 Task: Find connections with filter location Guayaquil with filter topic #startupwith filter profile language Potuguese with filter current company Edureka with filter school DAV Institute of Engineering and Technology with filter industry Optometrists with filter service category Editing with filter keywords title Social Worker
Action: Mouse moved to (589, 83)
Screenshot: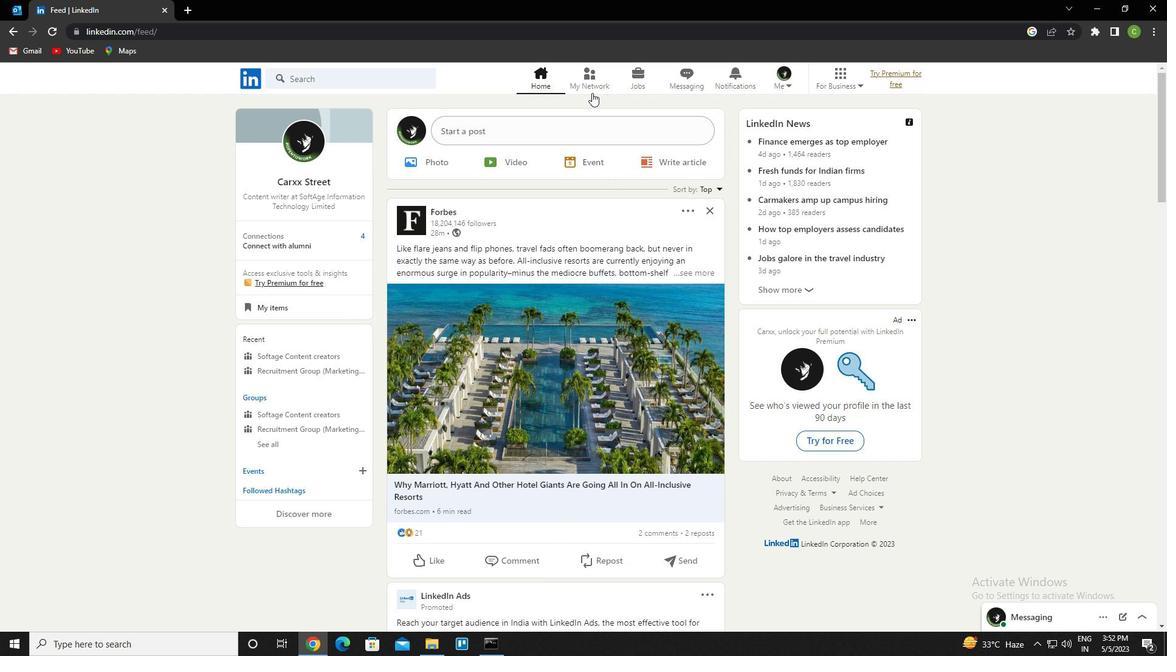 
Action: Mouse pressed left at (589, 83)
Screenshot: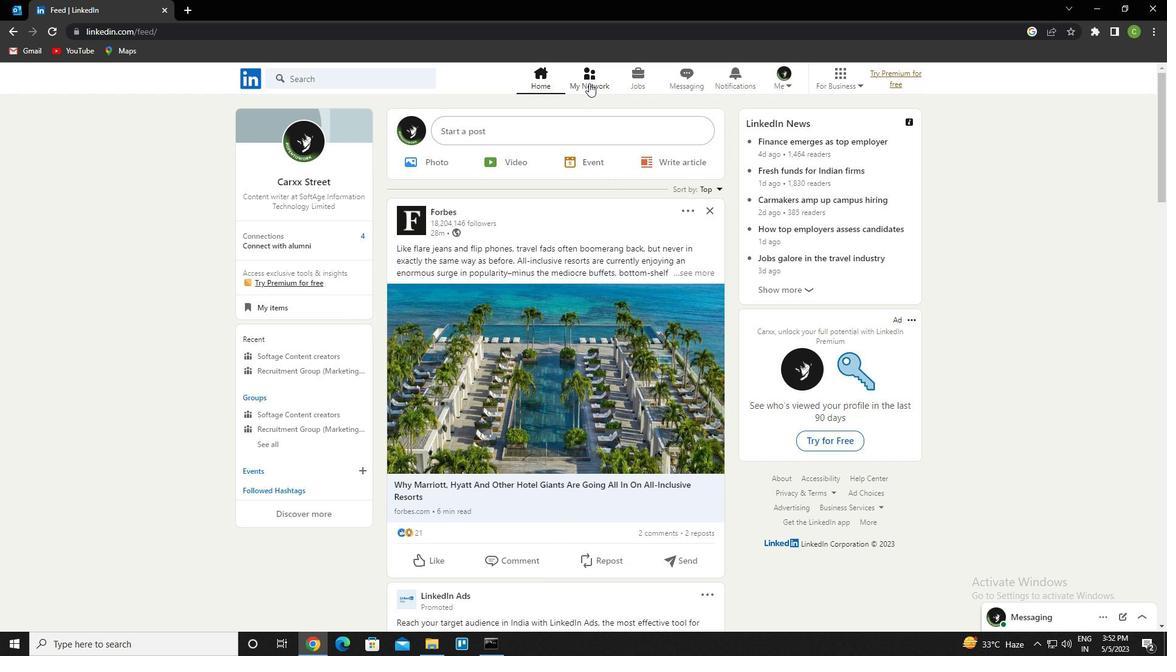 
Action: Mouse moved to (383, 147)
Screenshot: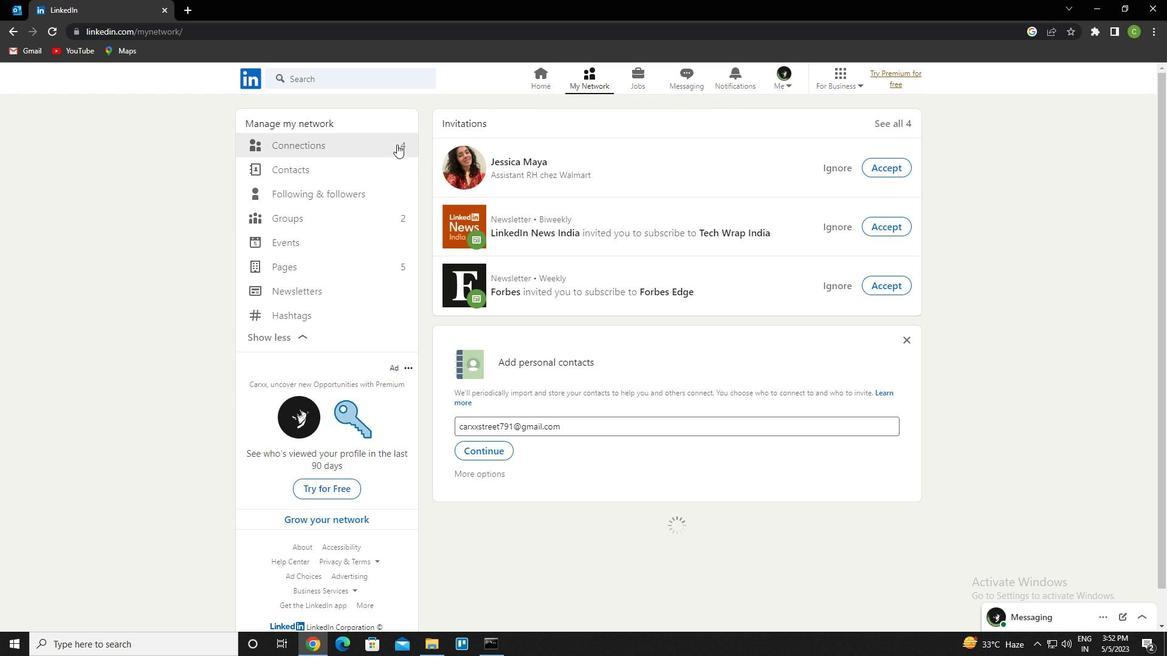 
Action: Mouse pressed left at (383, 147)
Screenshot: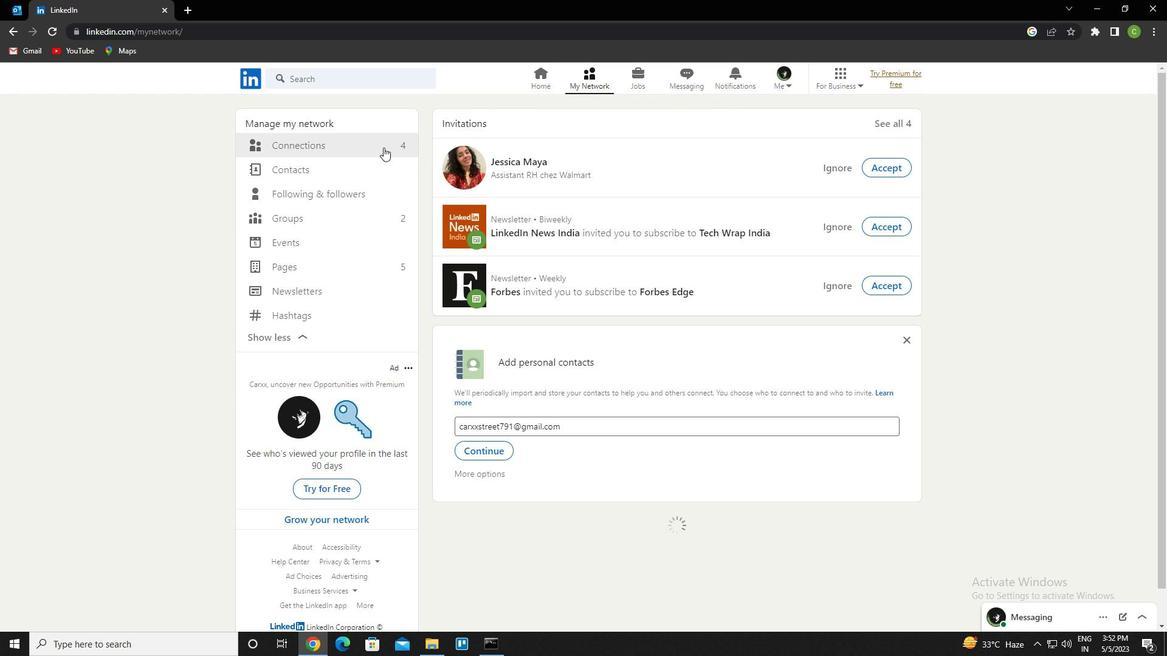 
Action: Mouse moved to (686, 148)
Screenshot: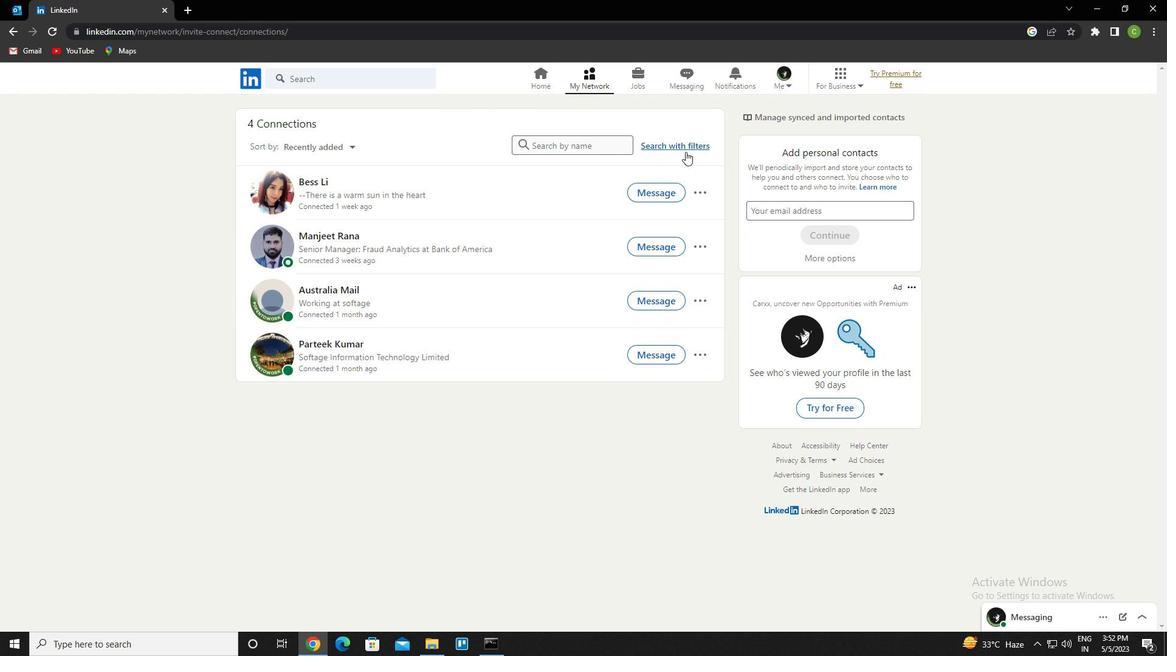 
Action: Mouse pressed left at (686, 148)
Screenshot: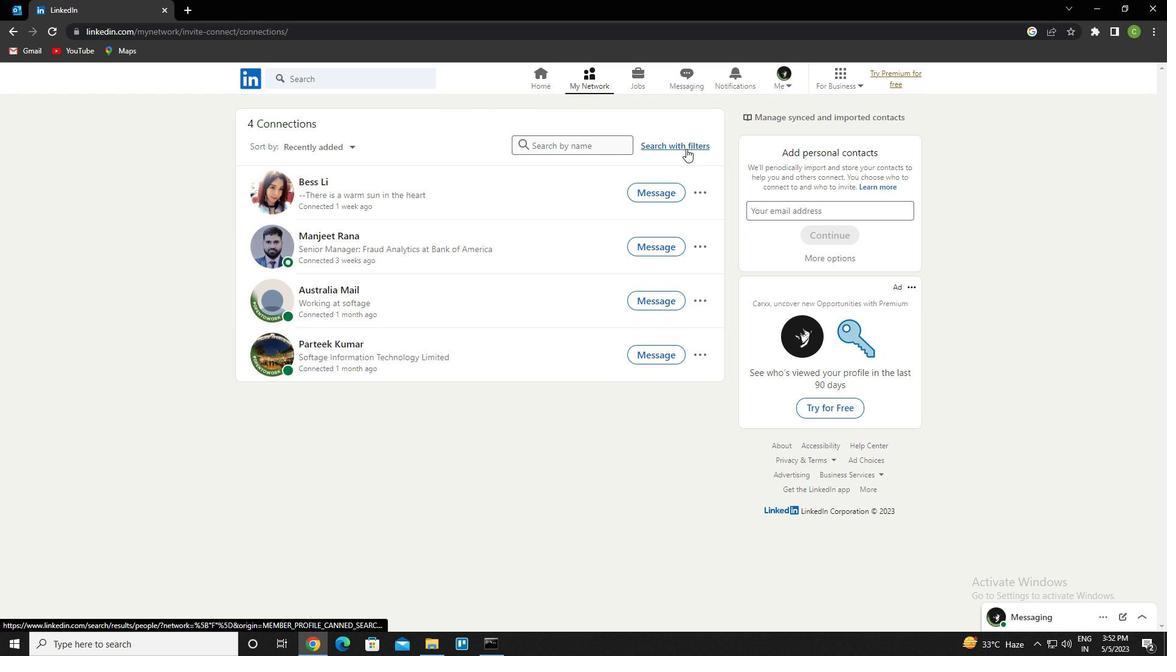 
Action: Mouse moved to (624, 116)
Screenshot: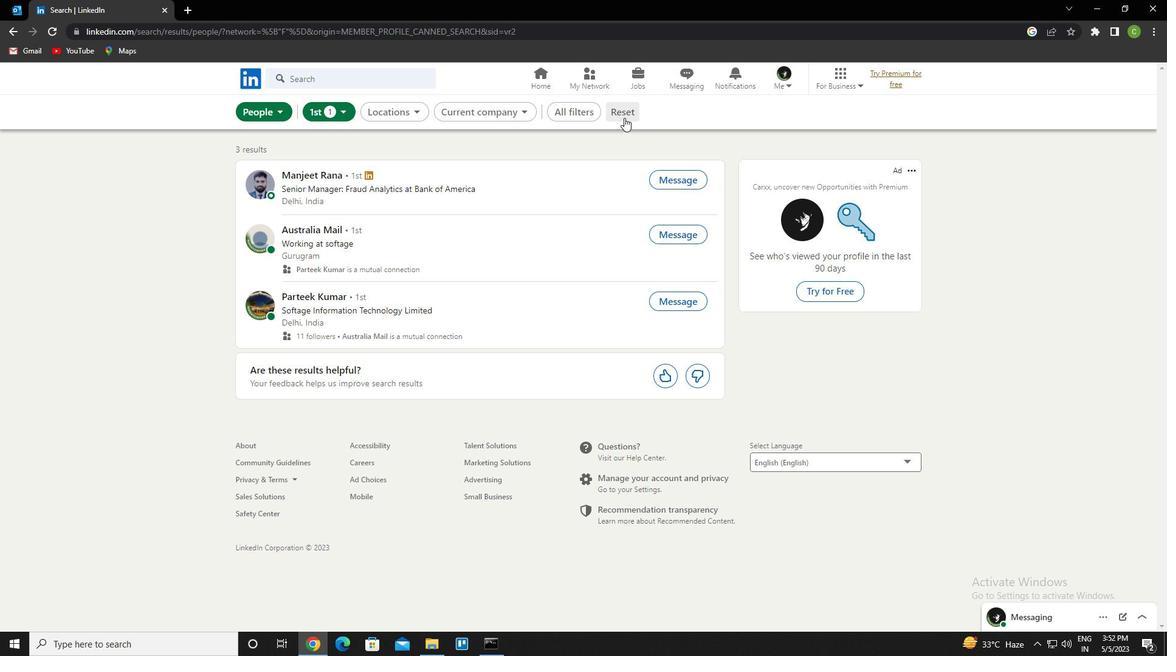 
Action: Mouse pressed left at (624, 116)
Screenshot: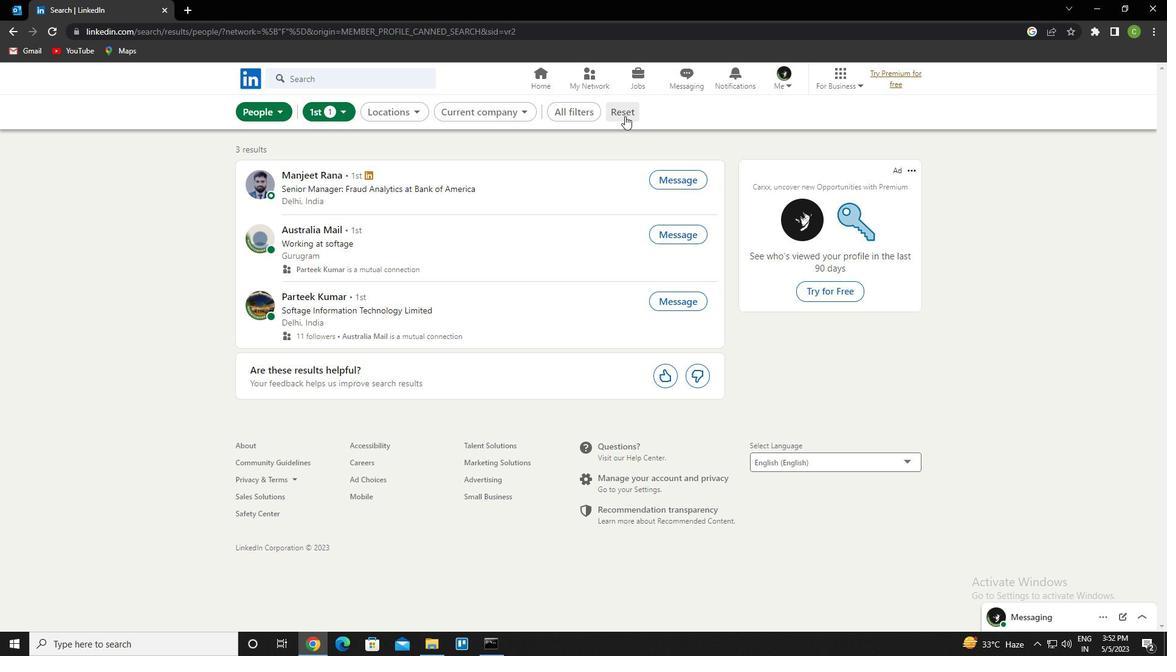 
Action: Mouse moved to (608, 117)
Screenshot: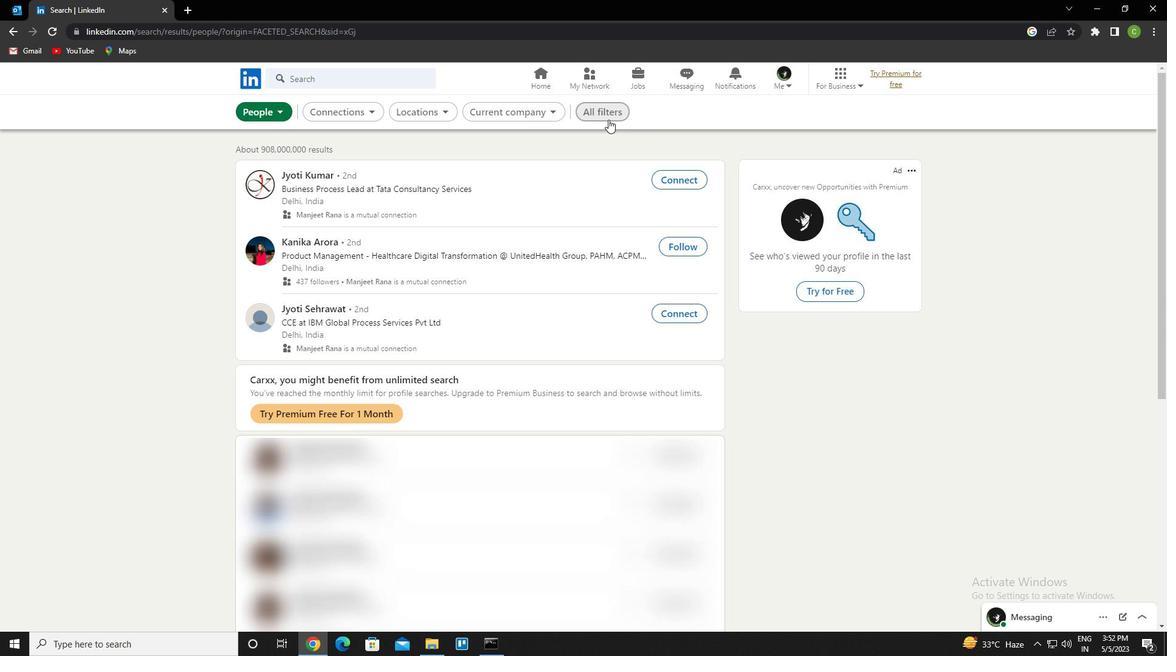
Action: Mouse pressed left at (608, 117)
Screenshot: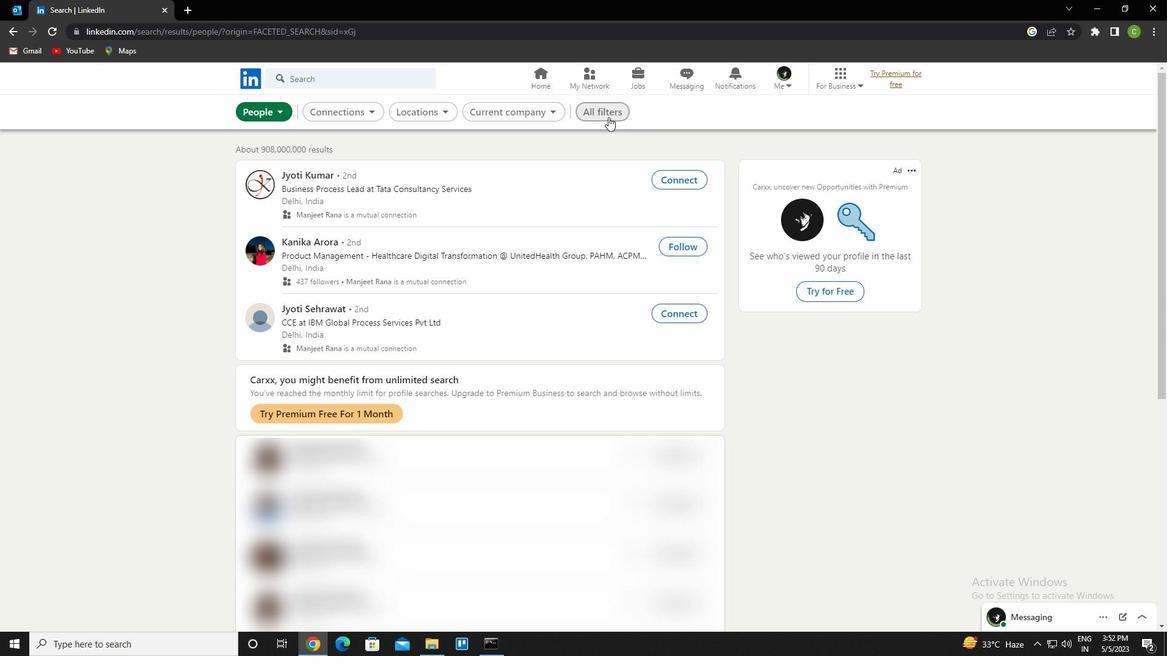 
Action: Mouse moved to (1018, 309)
Screenshot: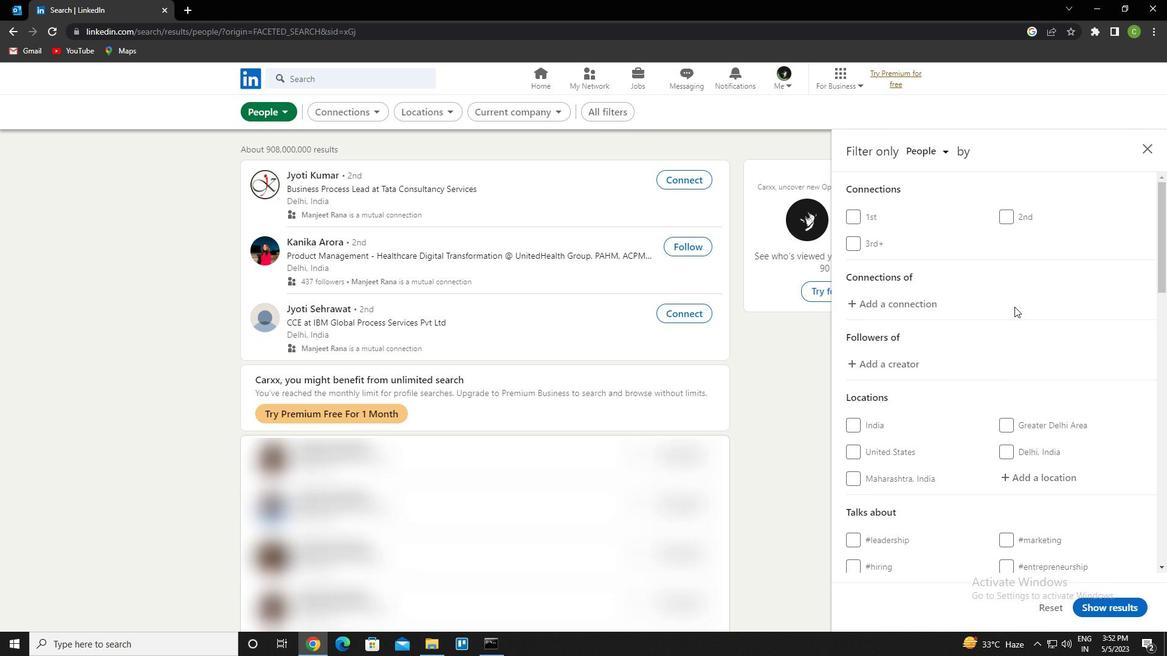 
Action: Mouse scrolled (1018, 308) with delta (0, 0)
Screenshot: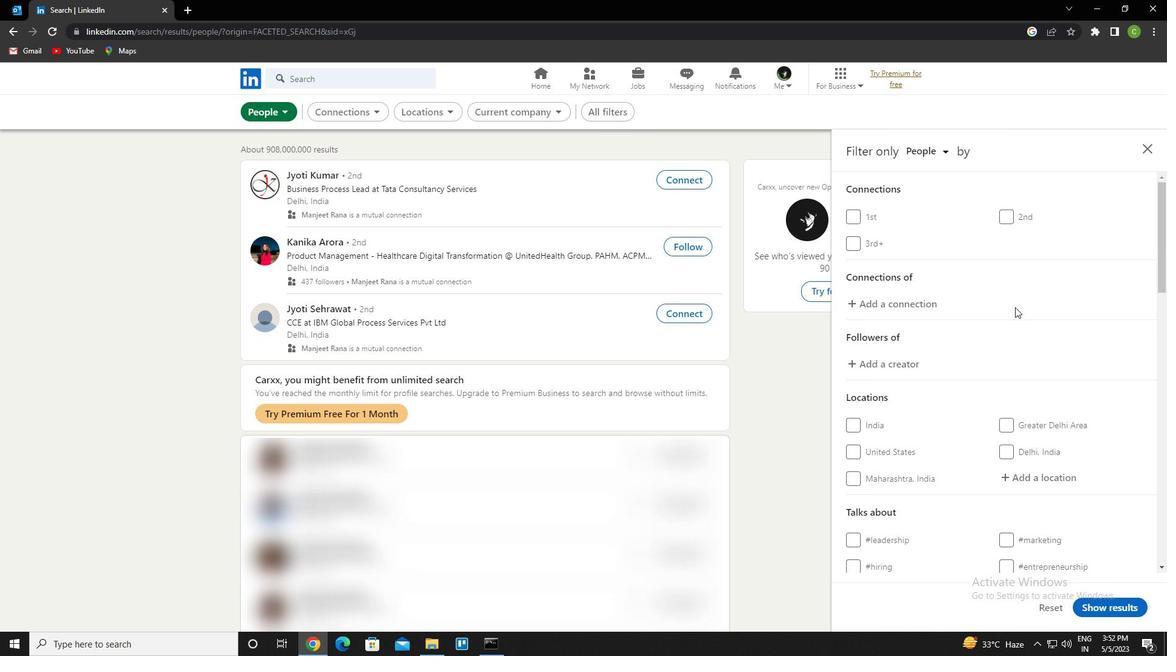 
Action: Mouse moved to (1018, 313)
Screenshot: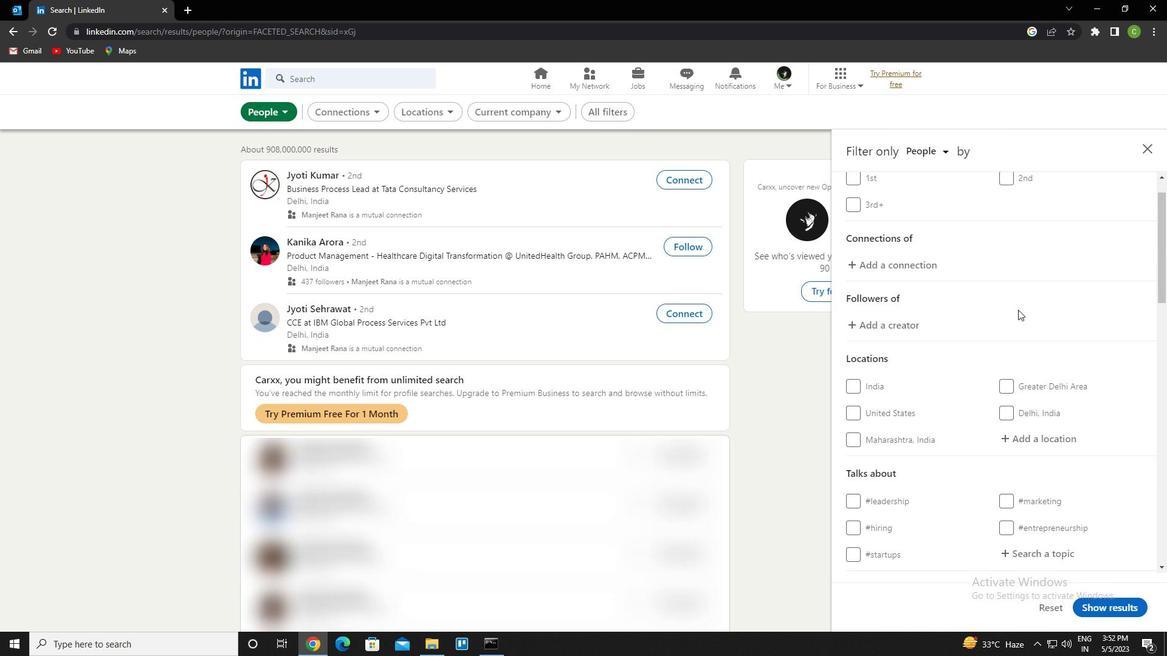 
Action: Mouse scrolled (1018, 312) with delta (0, 0)
Screenshot: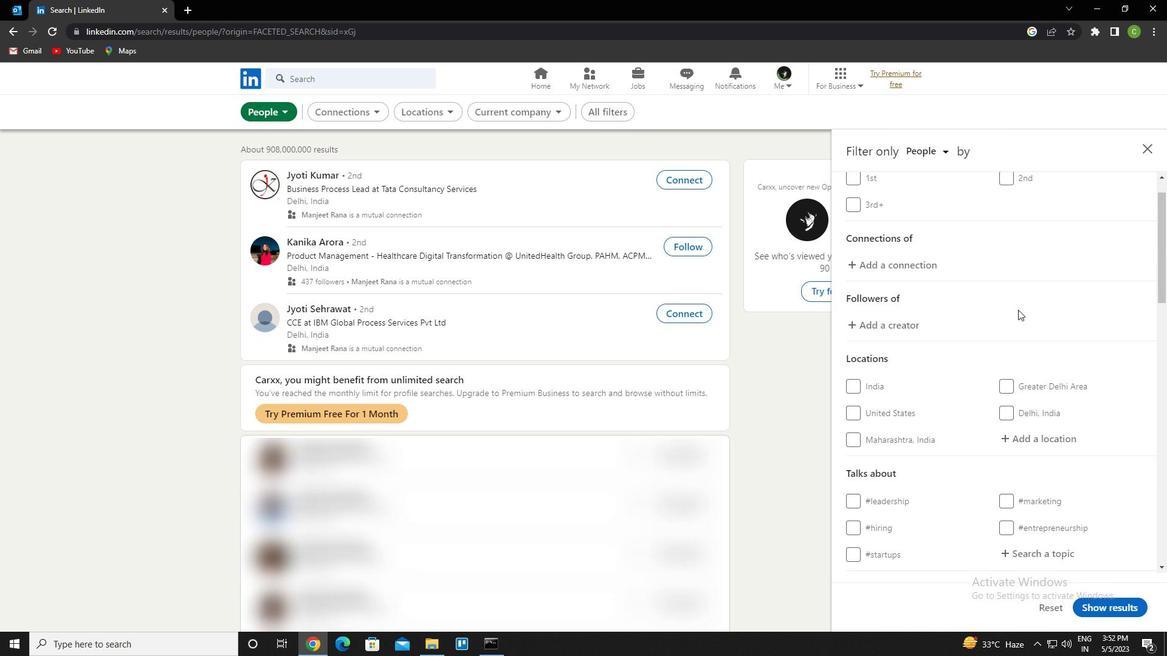 
Action: Mouse moved to (1049, 359)
Screenshot: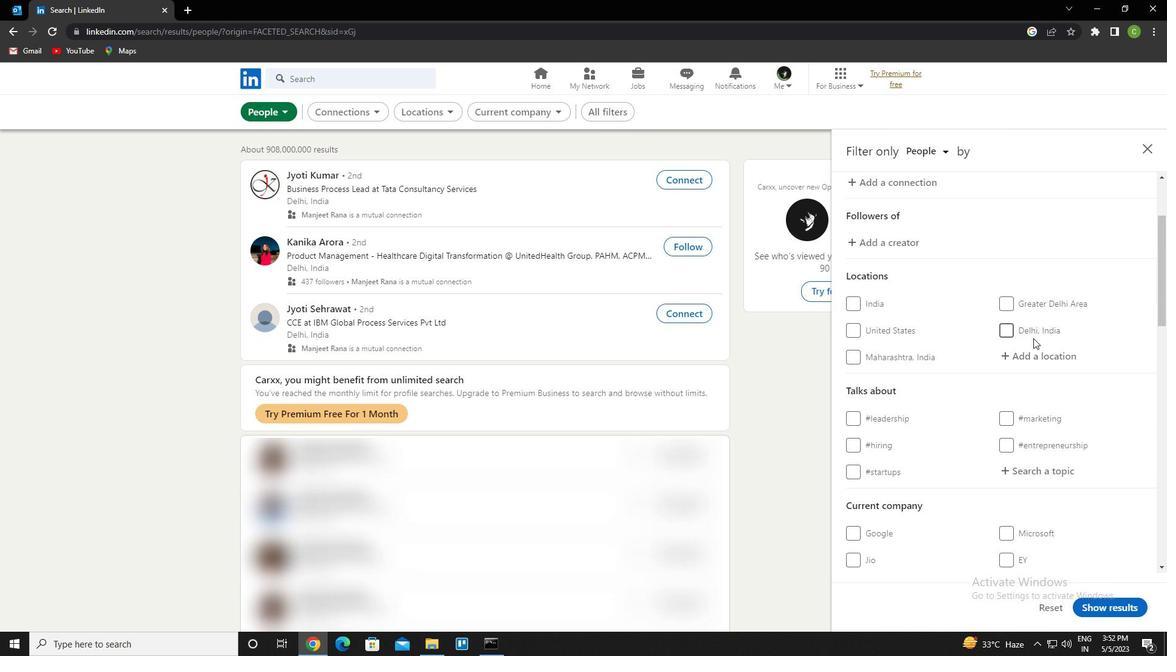 
Action: Mouse pressed left at (1049, 359)
Screenshot: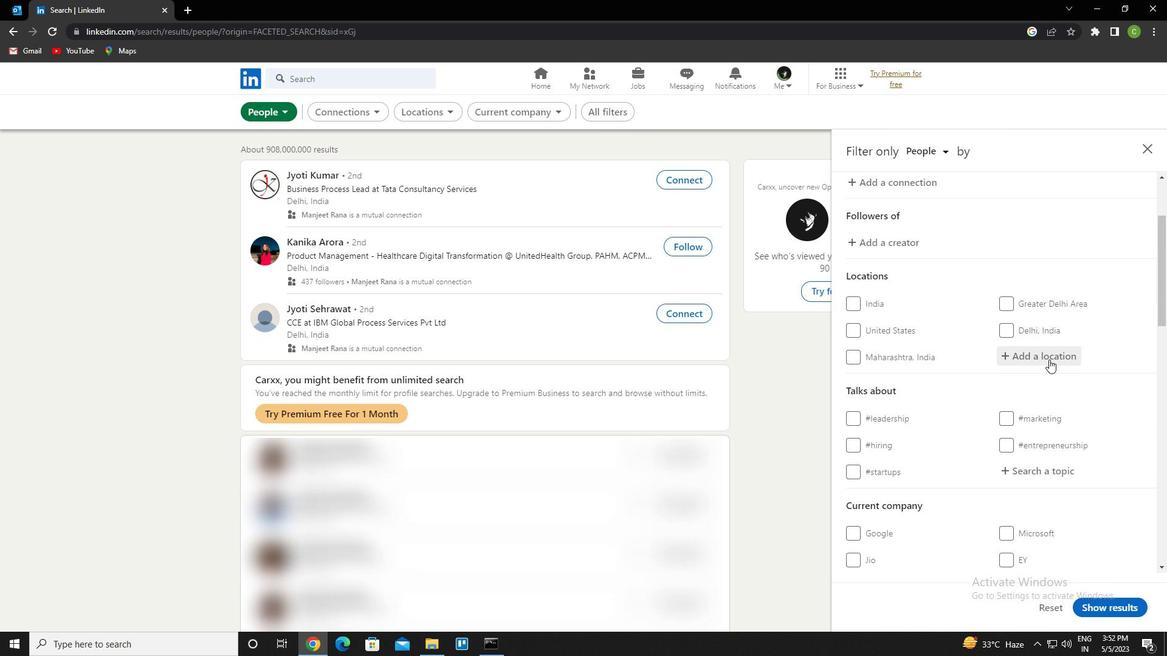 
Action: Key pressed <Key.caps_lock>g<Key.caps_lock>uayaquil<Key.down><Key.enter>
Screenshot: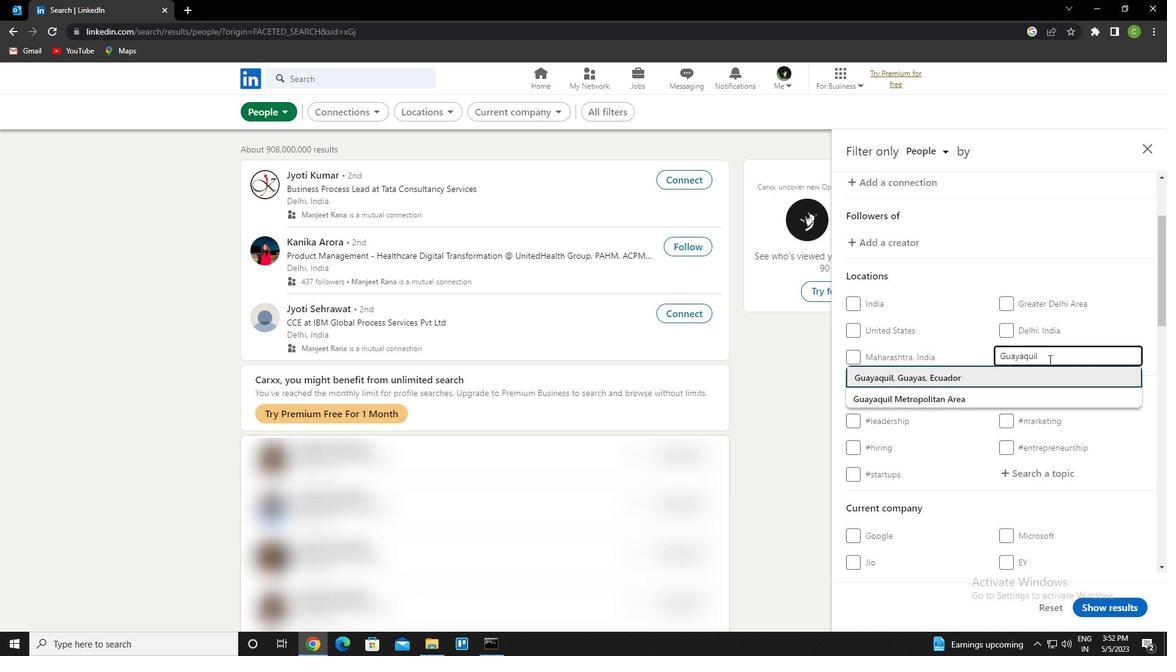 
Action: Mouse scrolled (1049, 359) with delta (0, 0)
Screenshot: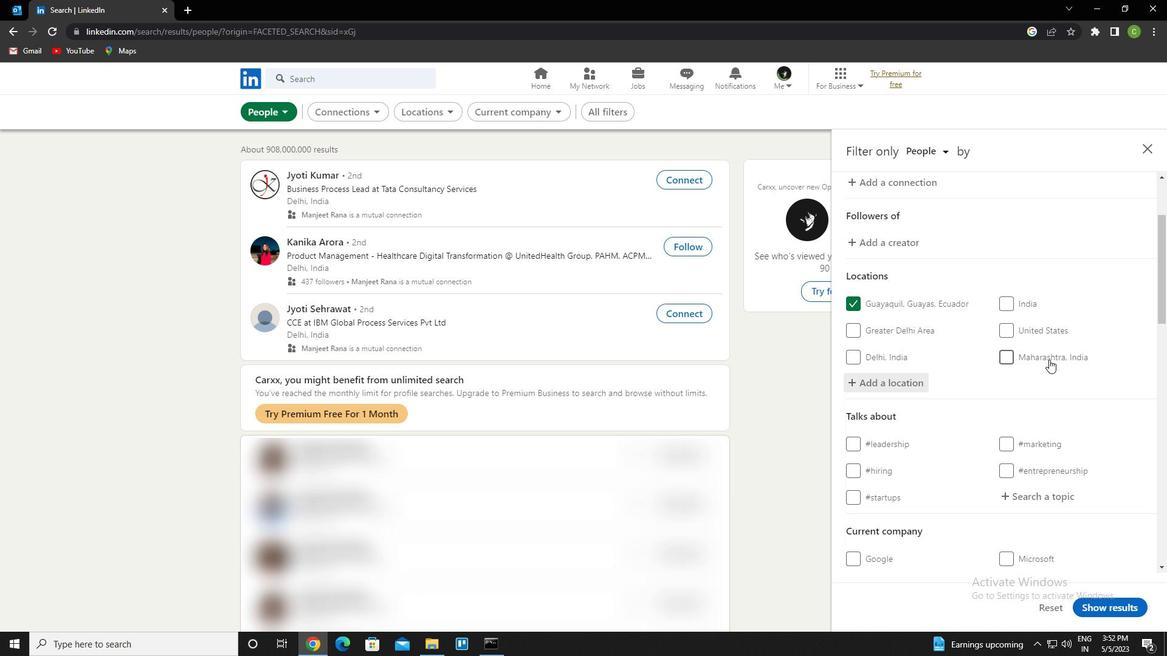 
Action: Mouse scrolled (1049, 359) with delta (0, 0)
Screenshot: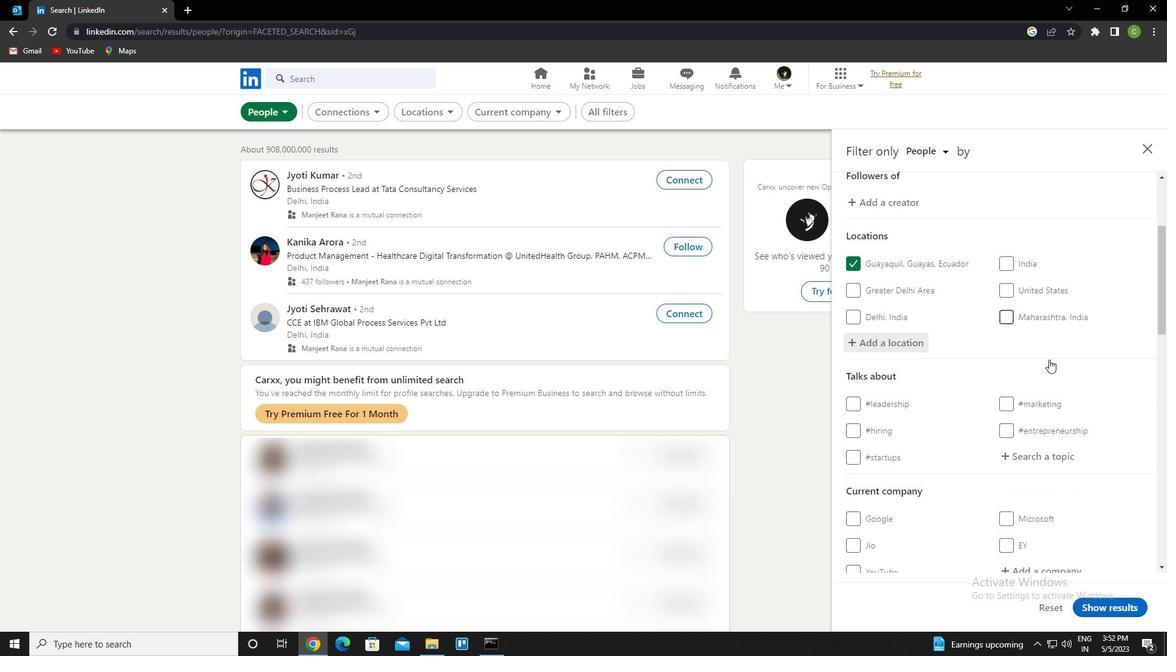 
Action: Mouse moved to (1050, 490)
Screenshot: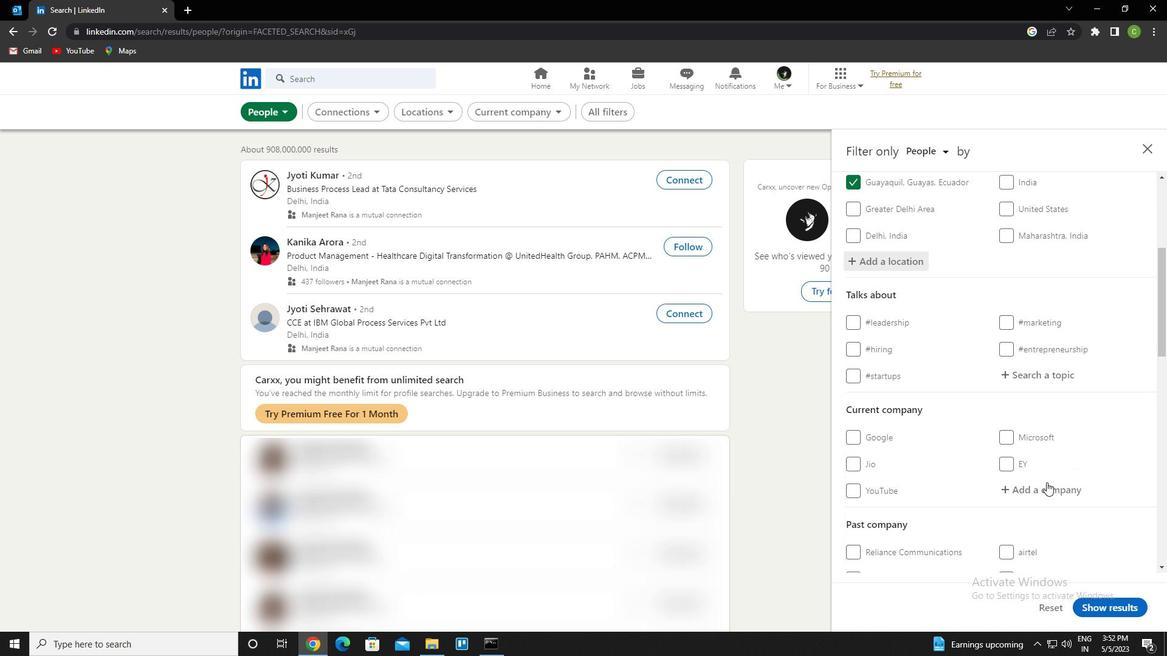 
Action: Mouse pressed left at (1050, 490)
Screenshot: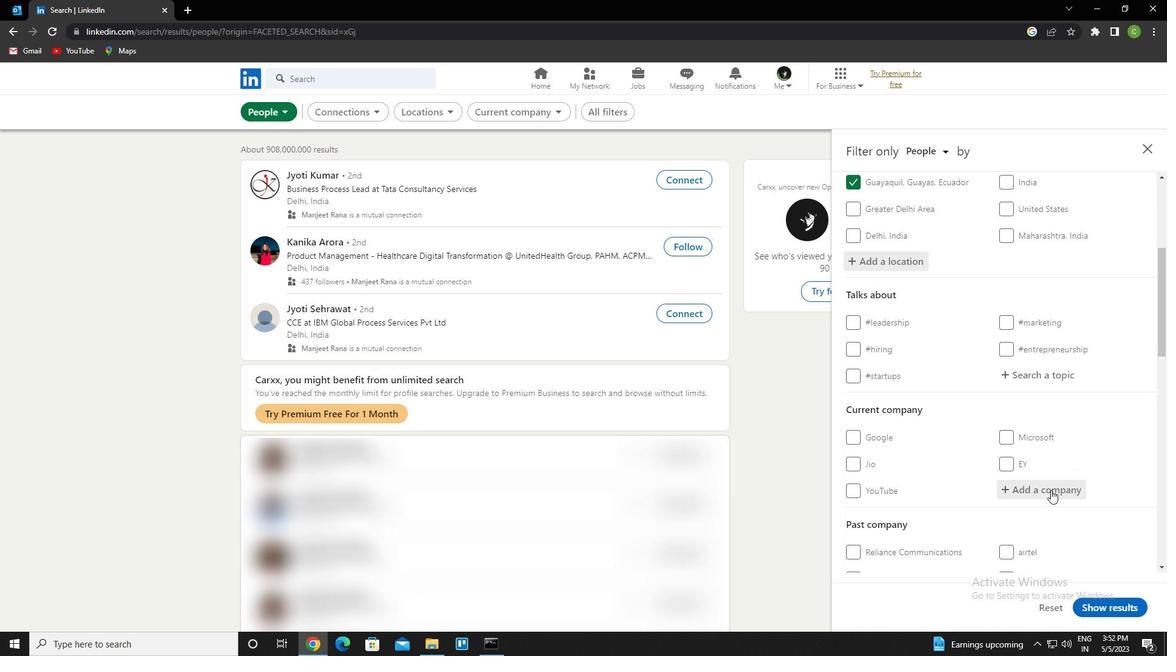 
Action: Key pressed startup<Key.shift><Key.left>ctrl+X
Screenshot: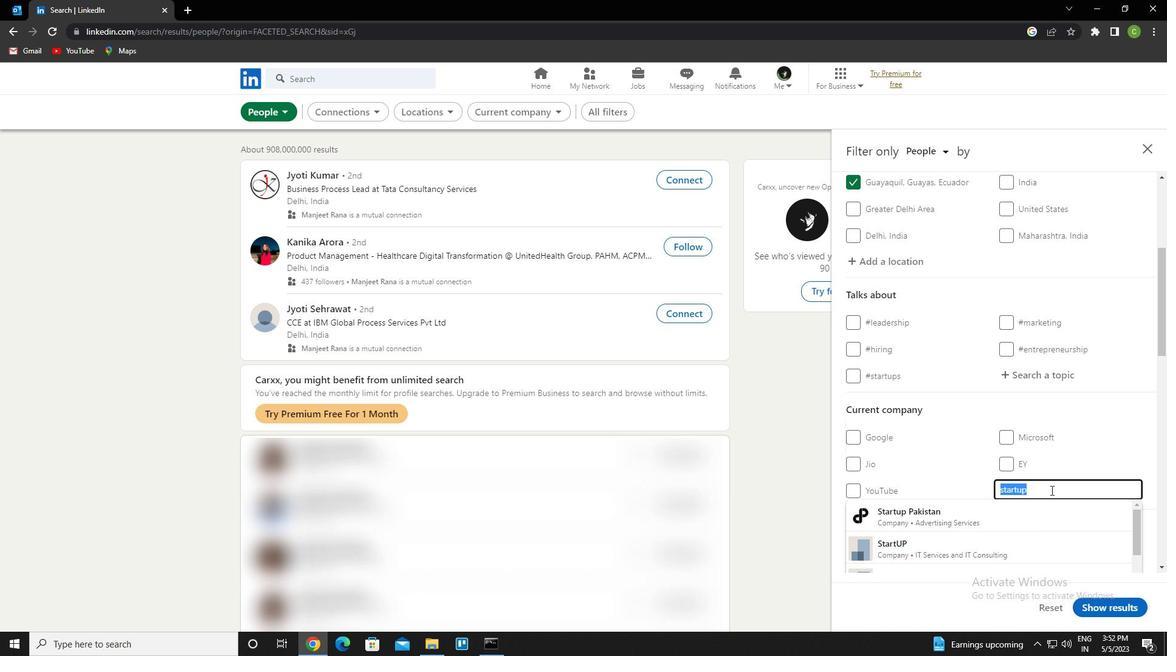 
Action: Mouse moved to (1030, 369)
Screenshot: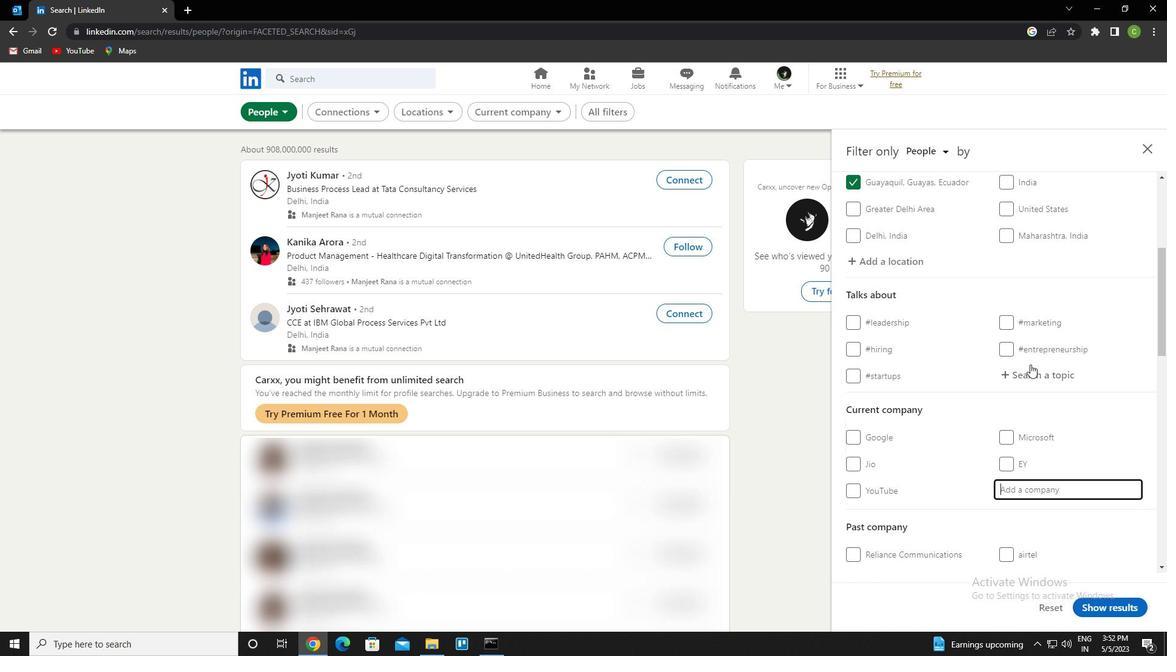 
Action: Mouse pressed left at (1030, 369)
Screenshot: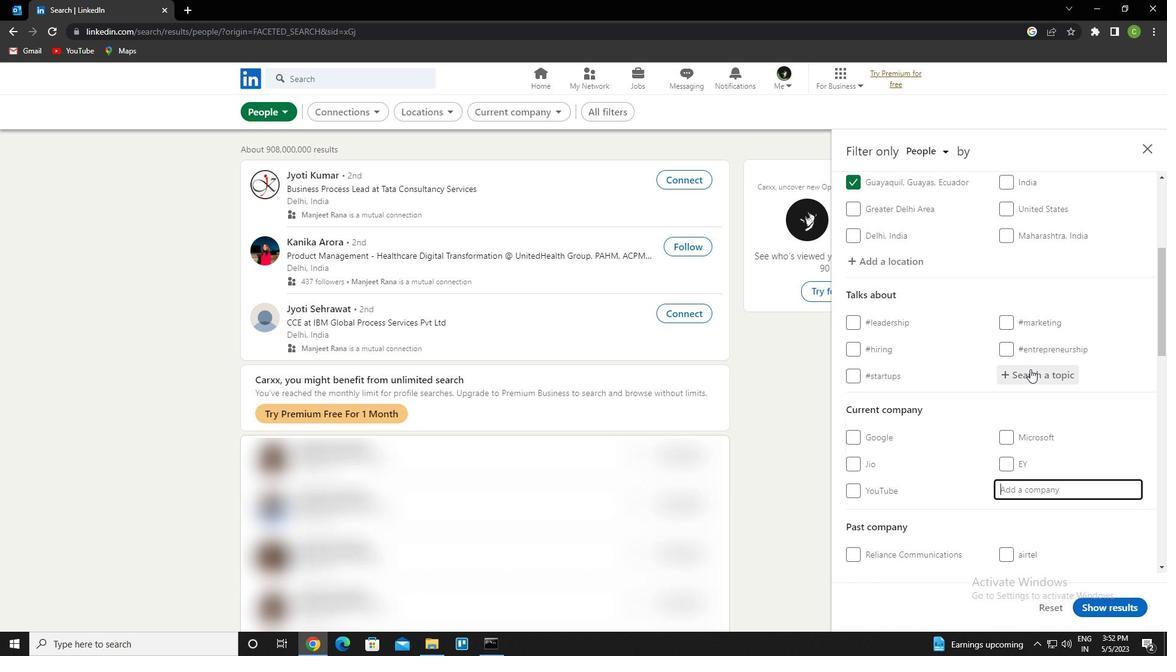 
Action: Key pressed ctrl+V<Key.down><Key.enter>
Screenshot: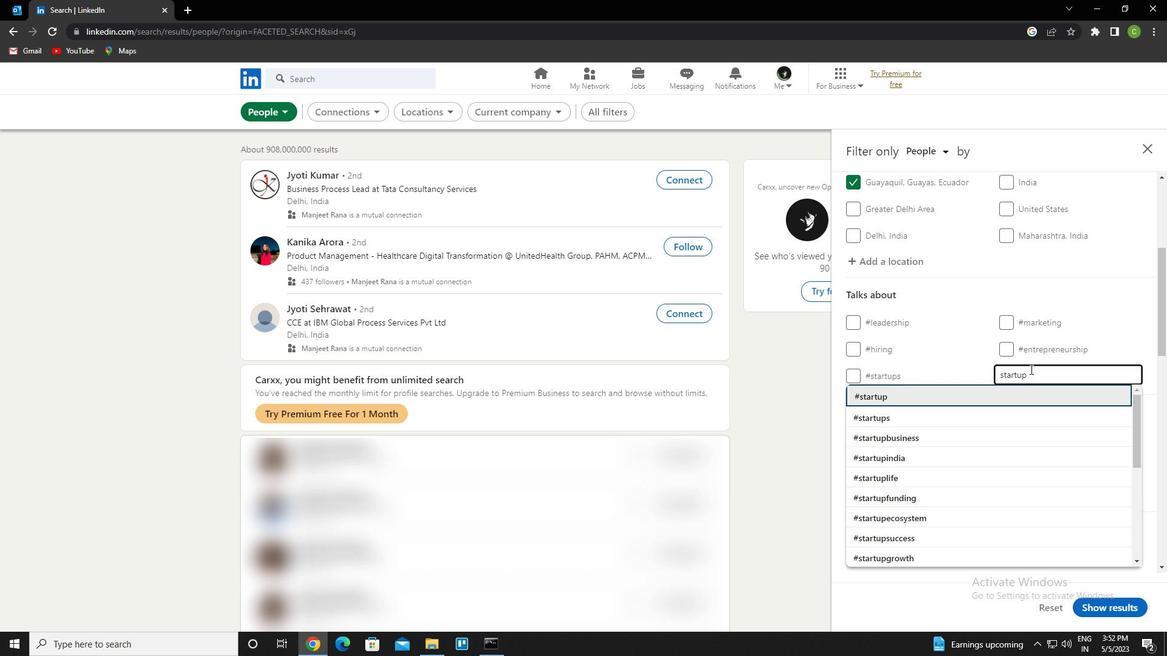 
Action: Mouse scrolled (1030, 368) with delta (0, 0)
Screenshot: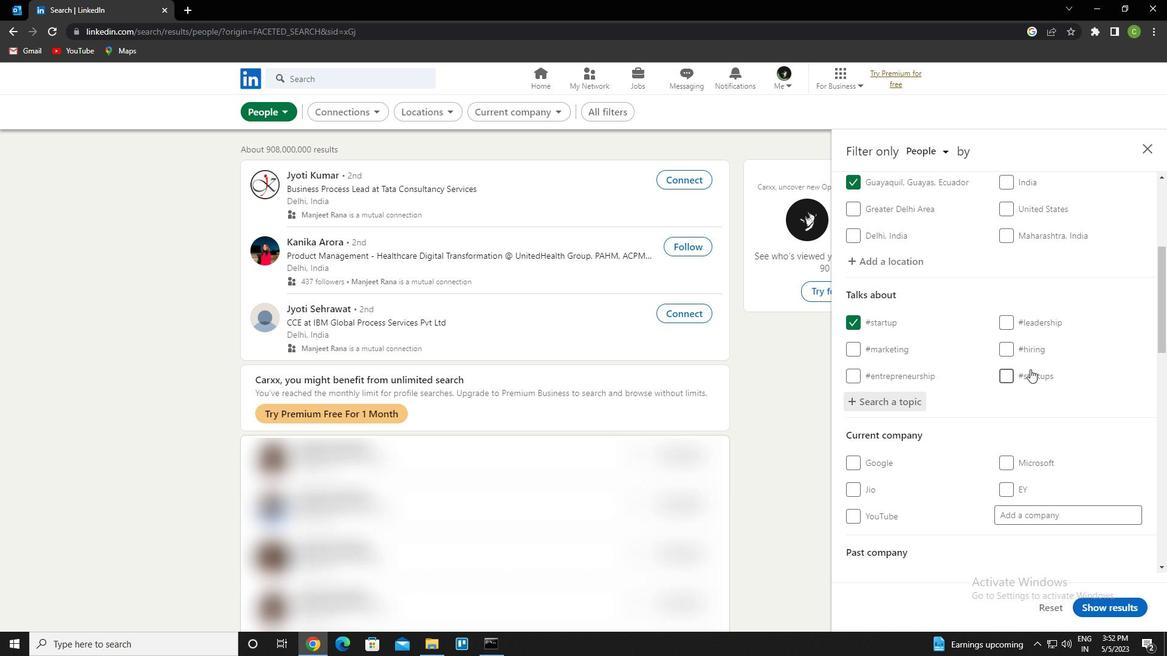 
Action: Mouse scrolled (1030, 368) with delta (0, 0)
Screenshot: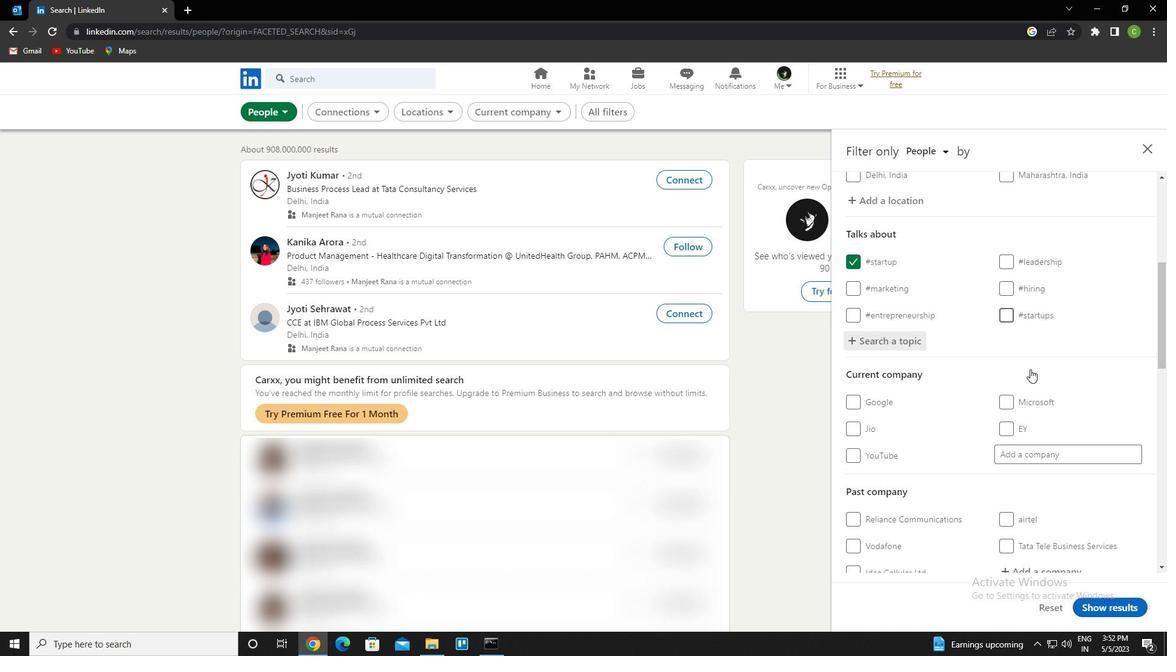 
Action: Mouse scrolled (1030, 368) with delta (0, 0)
Screenshot: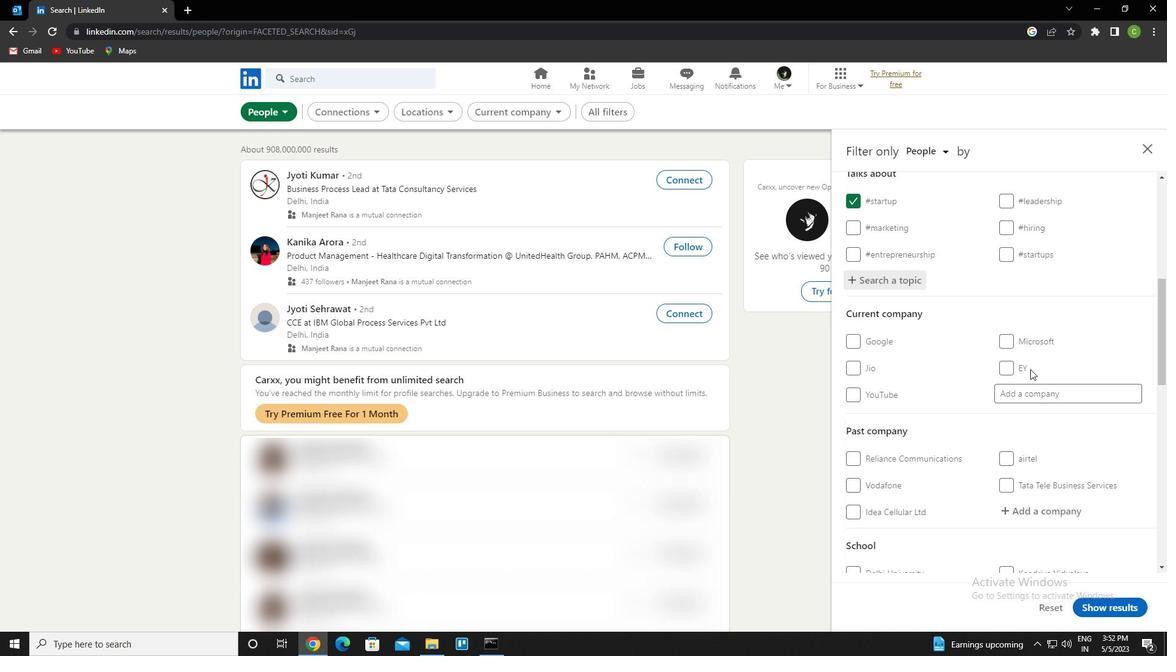 
Action: Mouse scrolled (1030, 368) with delta (0, 0)
Screenshot: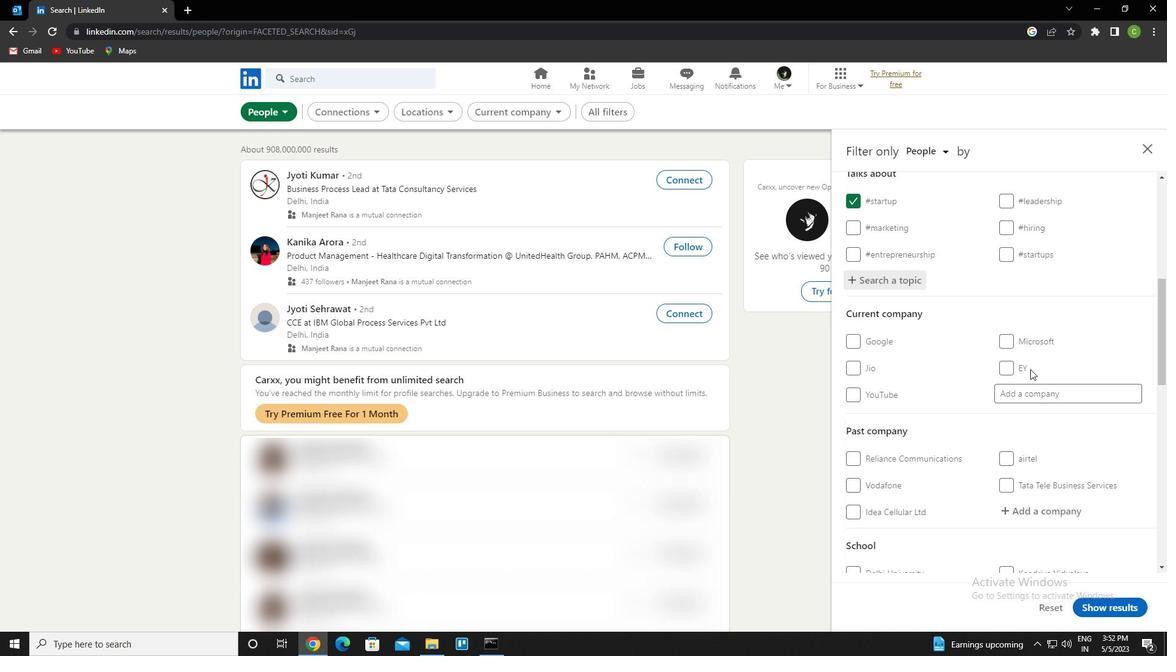 
Action: Mouse scrolled (1030, 368) with delta (0, 0)
Screenshot: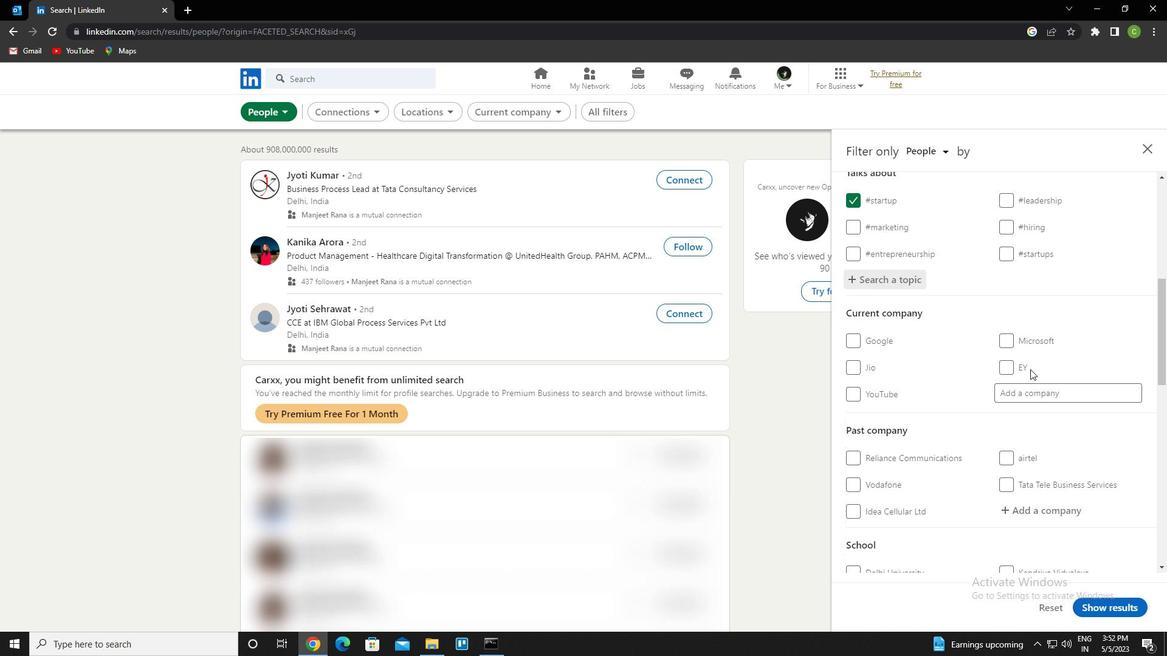 
Action: Mouse scrolled (1030, 368) with delta (0, 0)
Screenshot: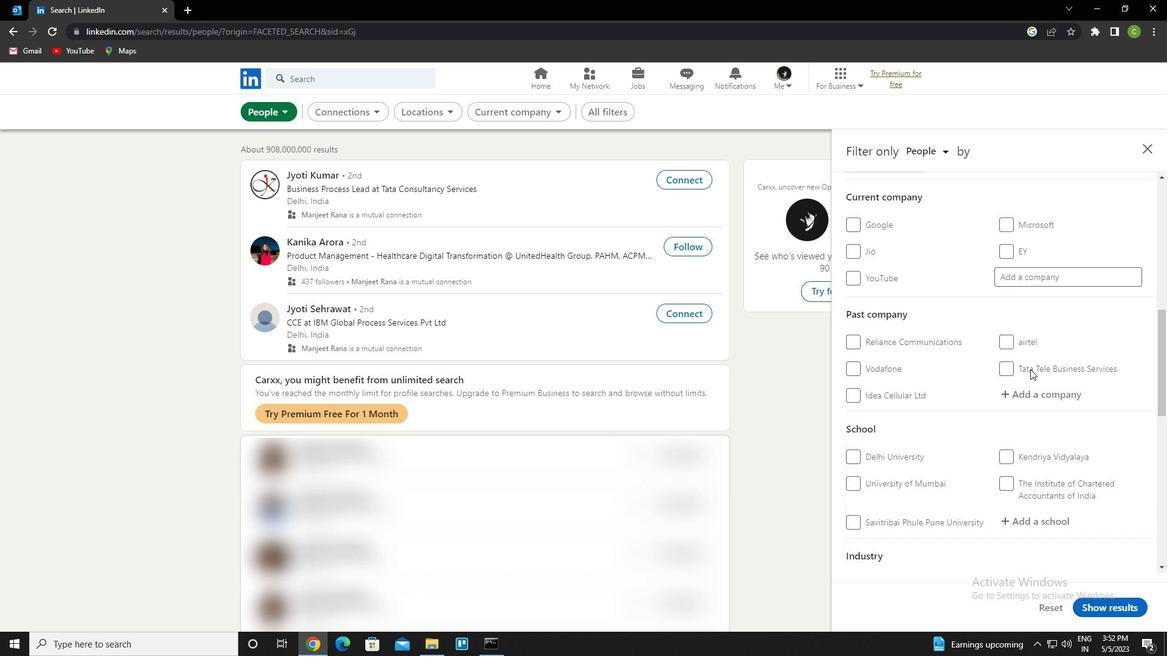 
Action: Mouse scrolled (1030, 368) with delta (0, 0)
Screenshot: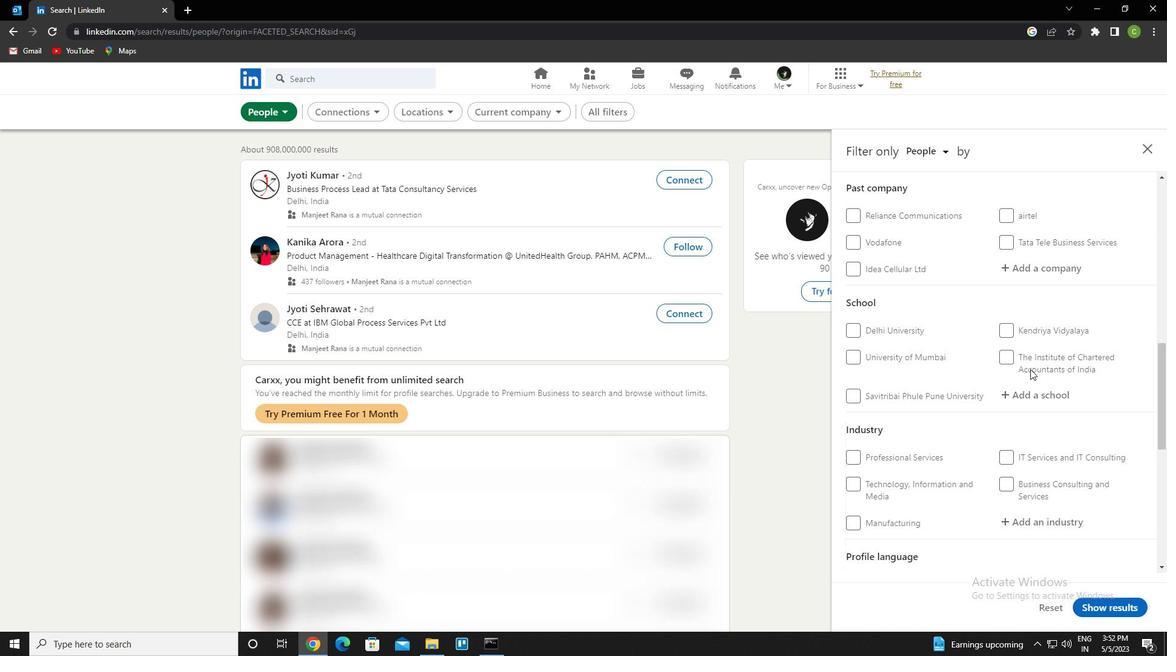 
Action: Mouse scrolled (1030, 368) with delta (0, 0)
Screenshot: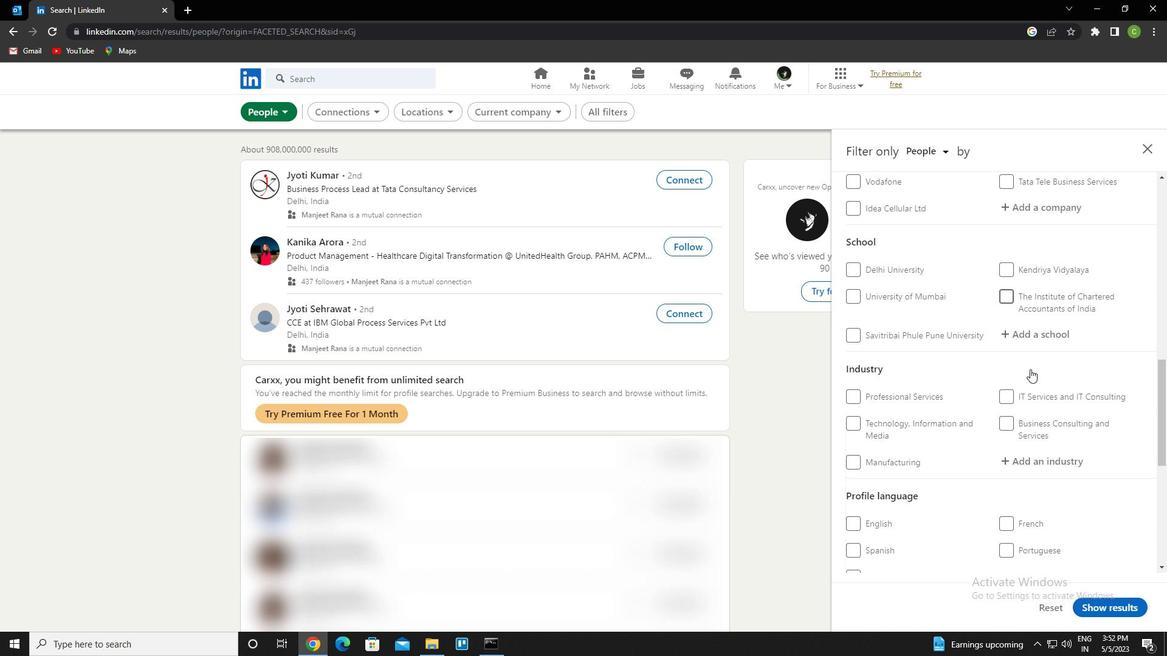 
Action: Mouse scrolled (1030, 368) with delta (0, 0)
Screenshot: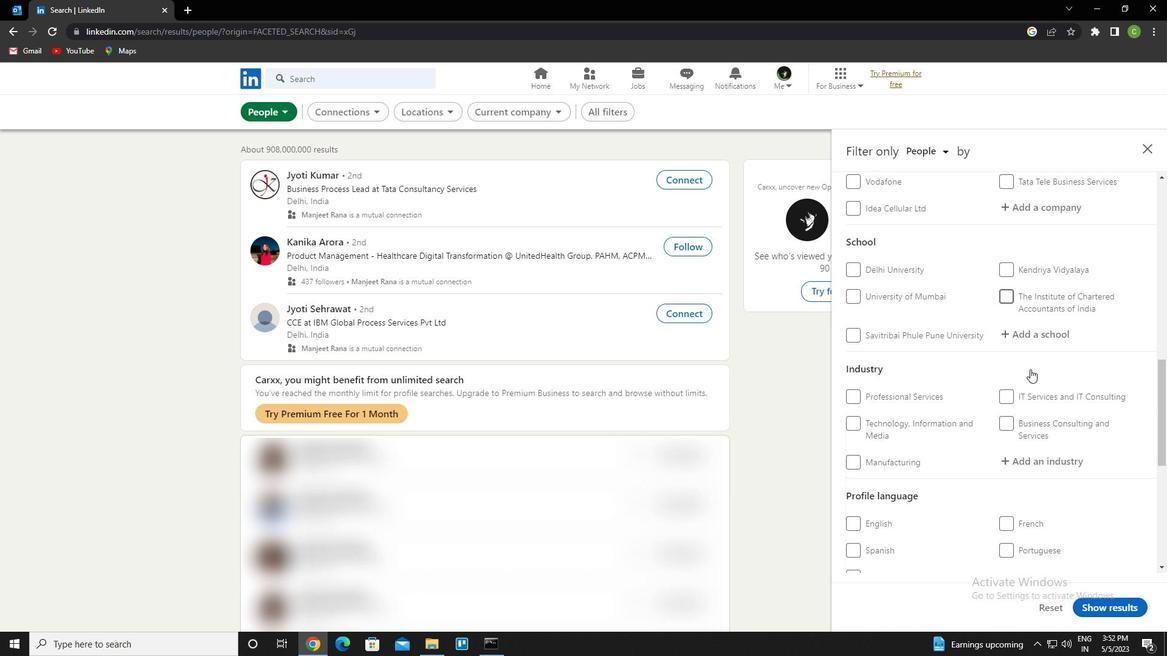
Action: Mouse moved to (1012, 430)
Screenshot: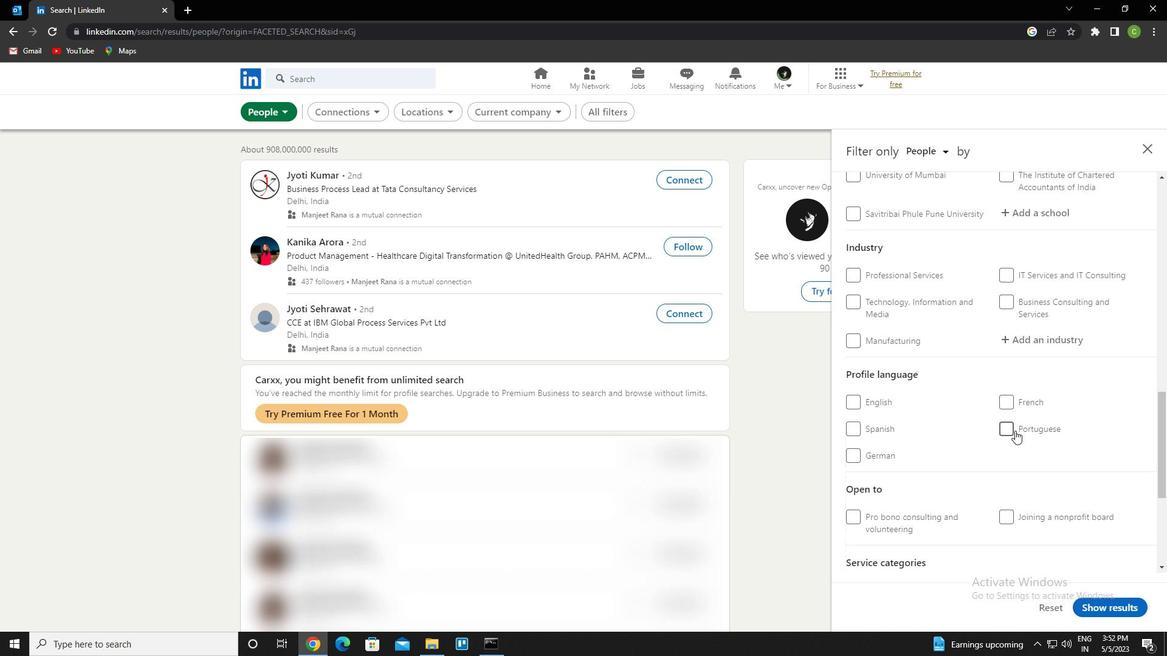
Action: Mouse pressed left at (1012, 430)
Screenshot: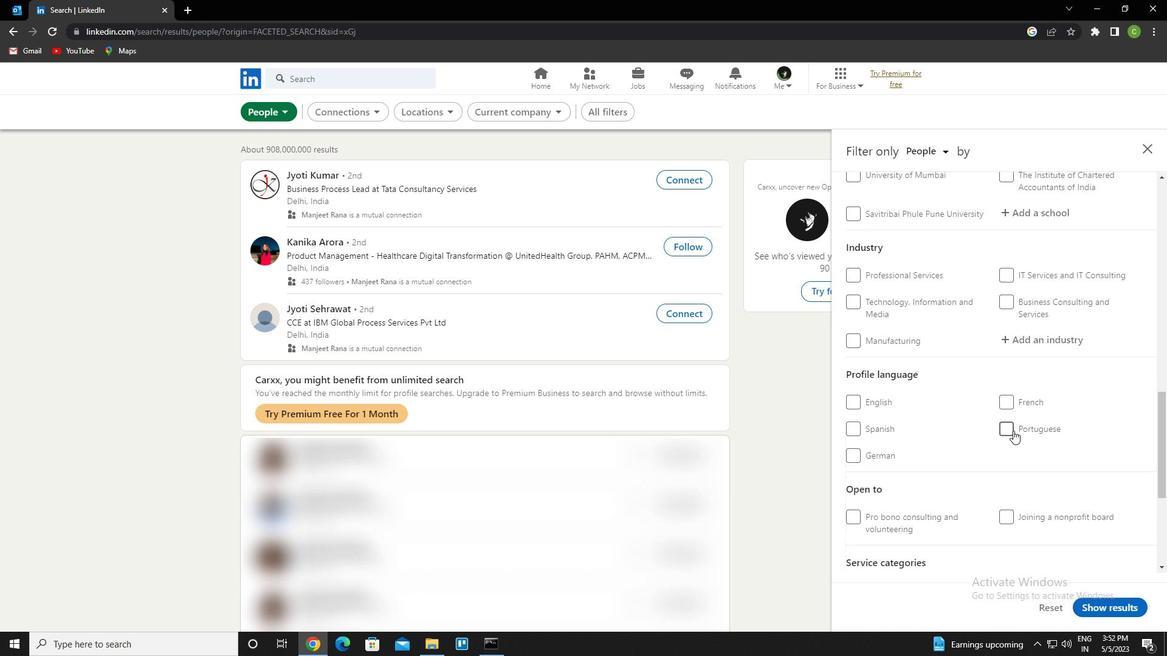 
Action: Mouse moved to (945, 404)
Screenshot: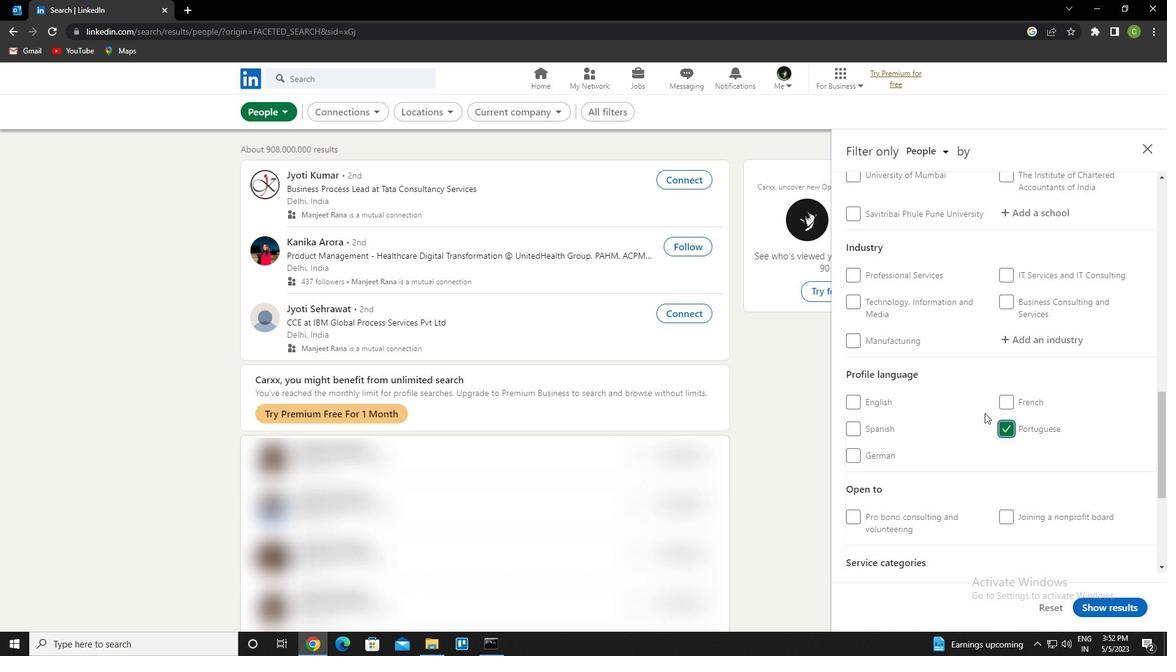 
Action: Mouse scrolled (945, 405) with delta (0, 0)
Screenshot: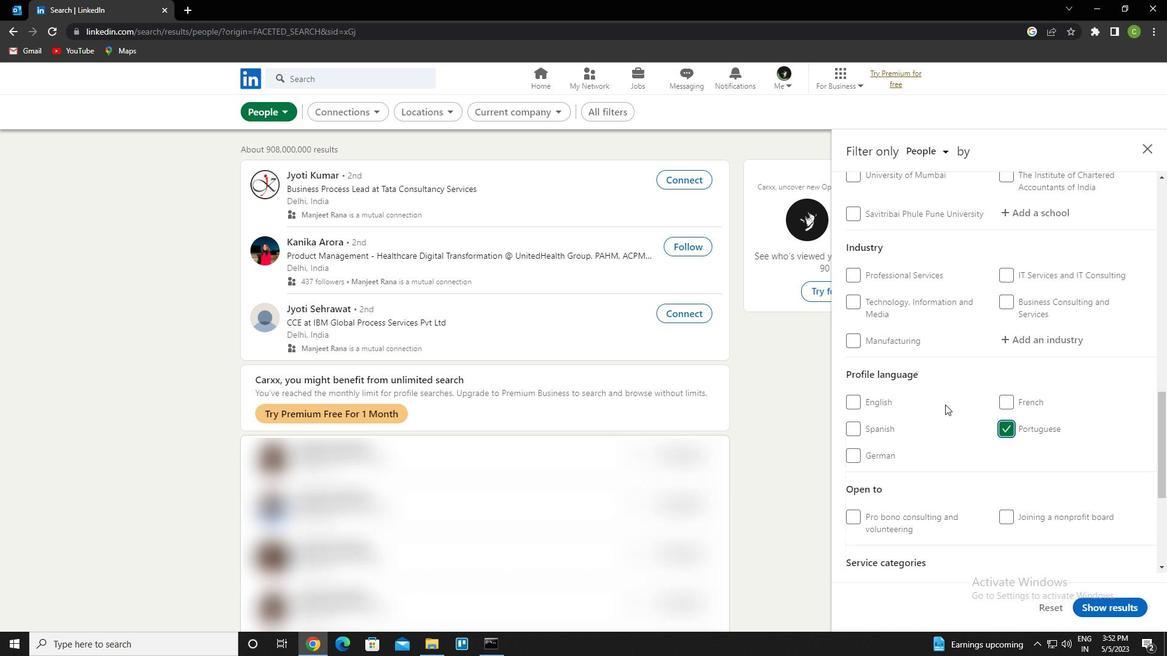 
Action: Mouse scrolled (945, 405) with delta (0, 0)
Screenshot: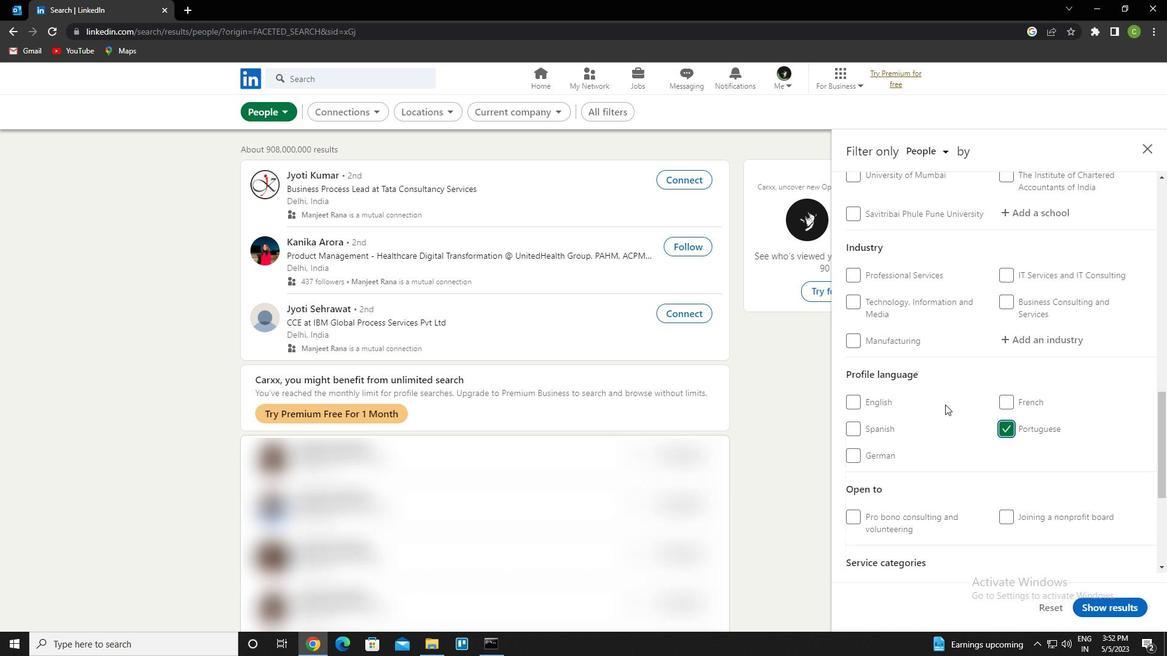 
Action: Mouse scrolled (945, 405) with delta (0, 0)
Screenshot: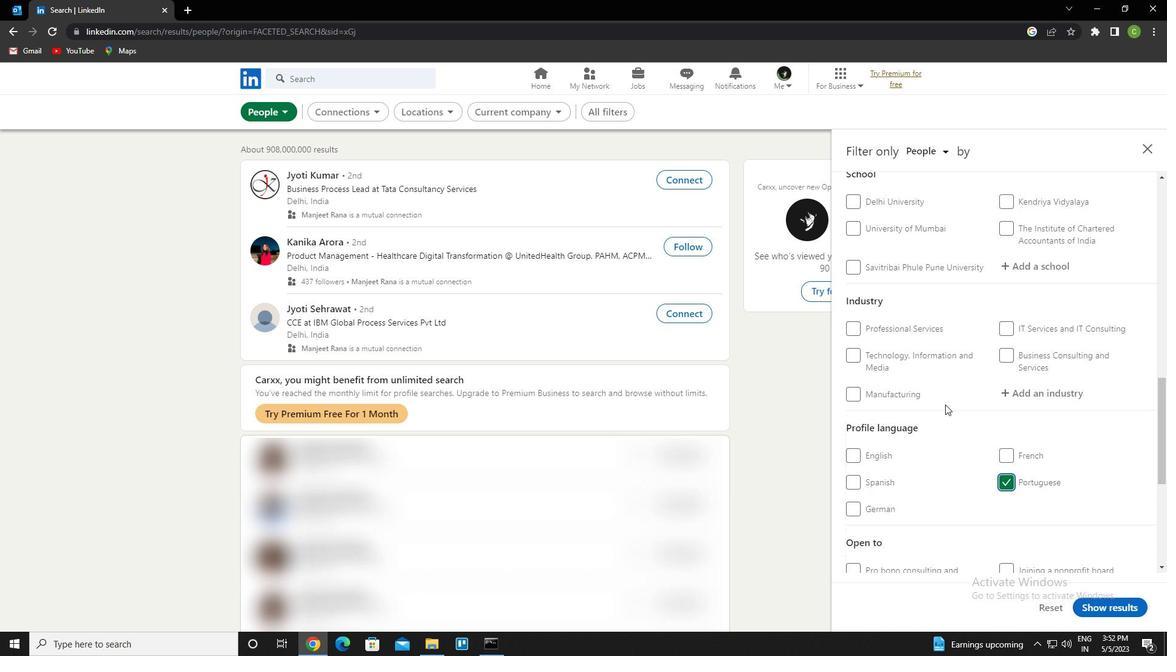 
Action: Mouse scrolled (945, 405) with delta (0, 0)
Screenshot: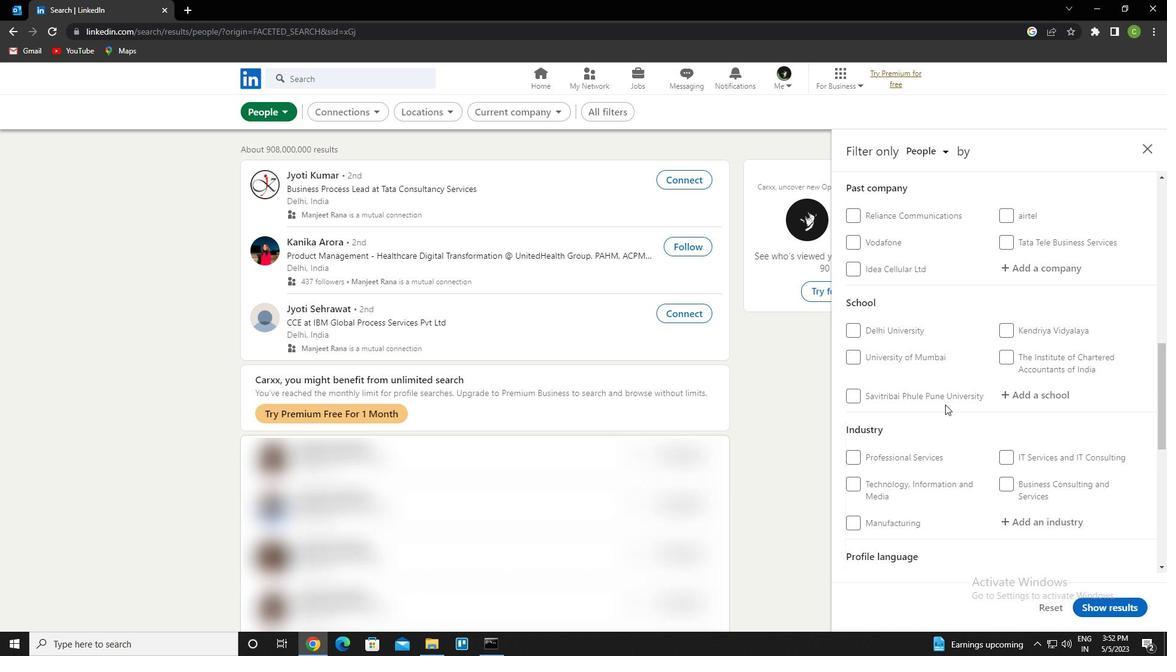 
Action: Mouse scrolled (945, 405) with delta (0, 0)
Screenshot: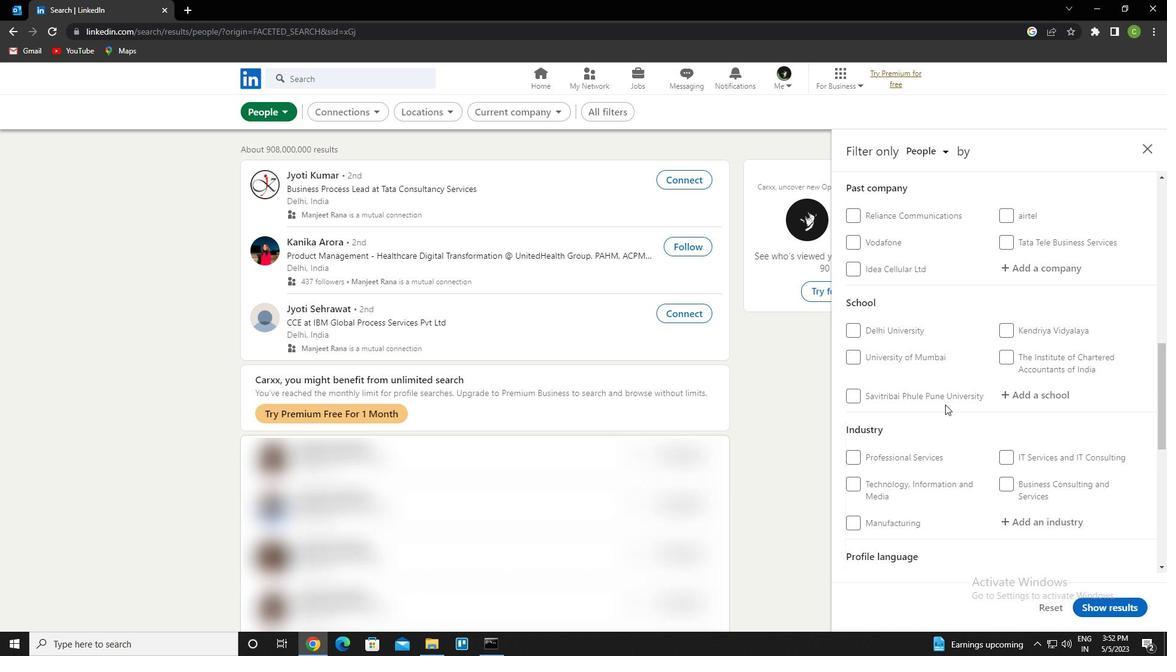 
Action: Mouse moved to (1055, 271)
Screenshot: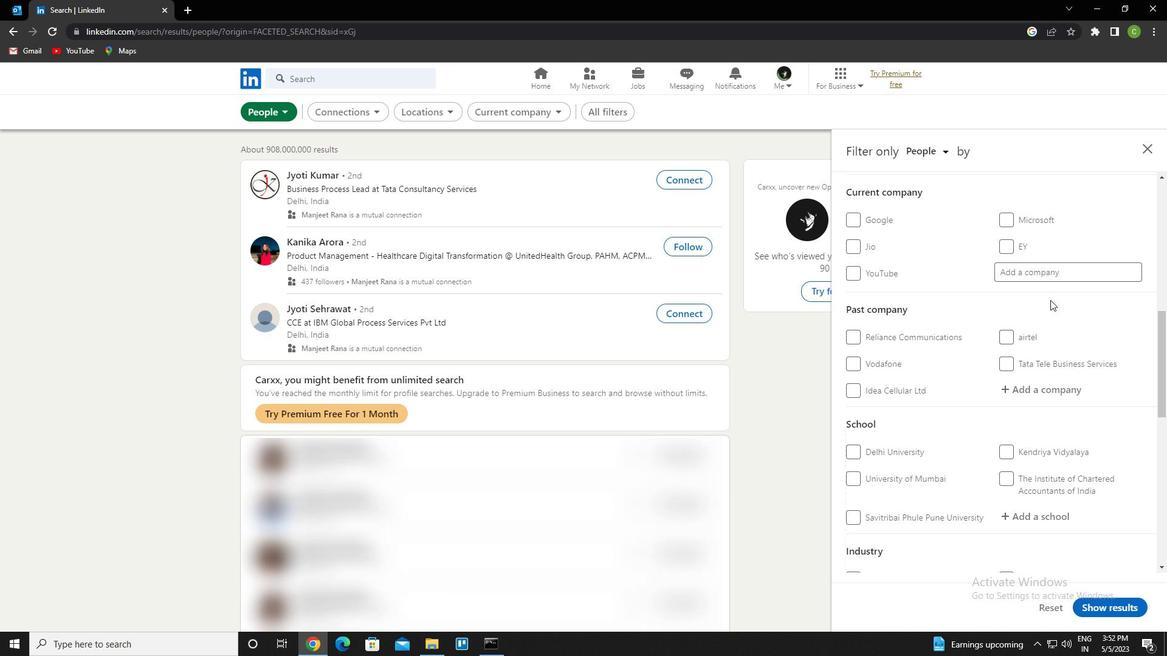 
Action: Mouse pressed left at (1055, 271)
Screenshot: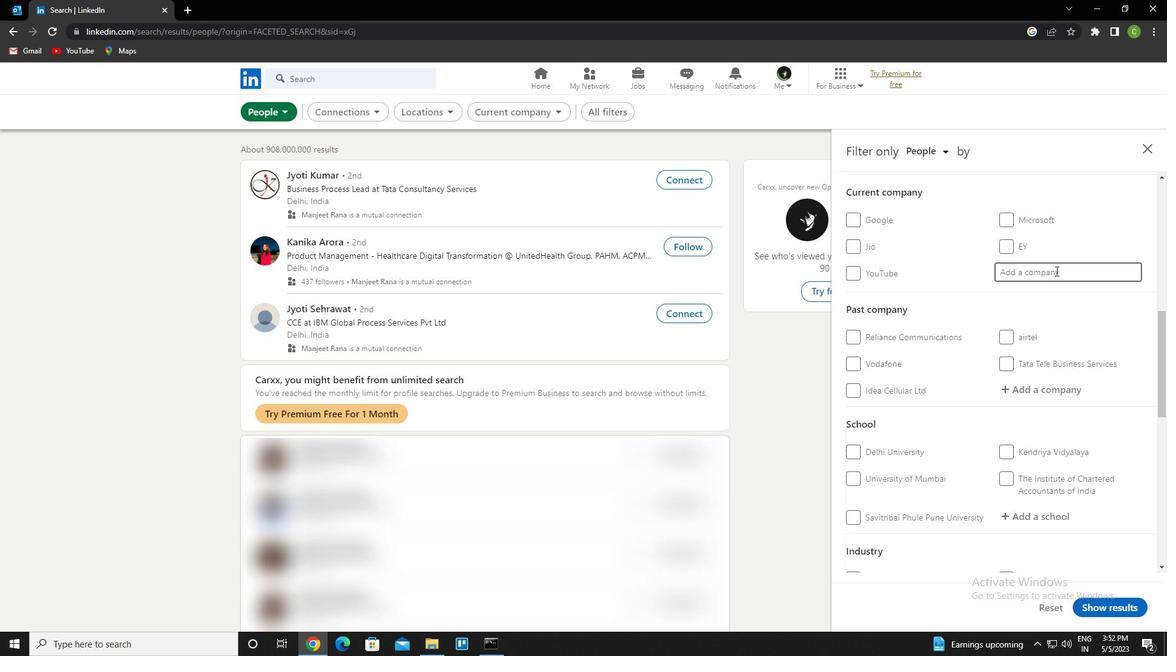 
Action: Key pressed <Key.caps_lock>ctrl+E<Key.caps_lock>DUREKA<Key.down><Key.enter>
Screenshot: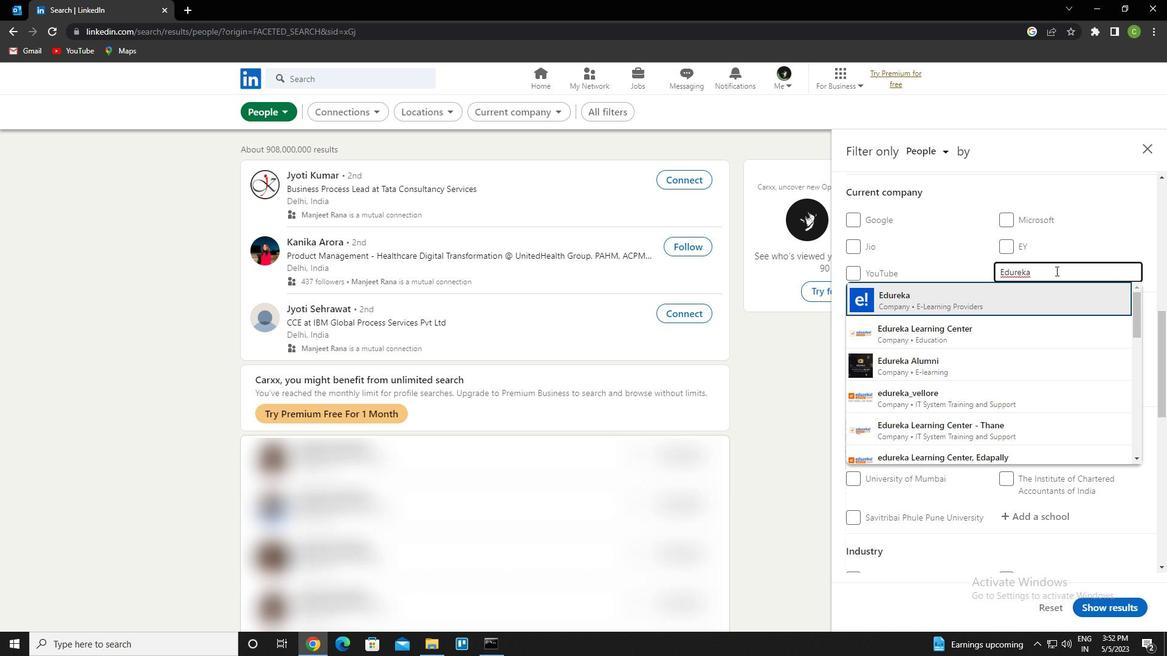 
Action: Mouse scrolled (1055, 270) with delta (0, 0)
Screenshot: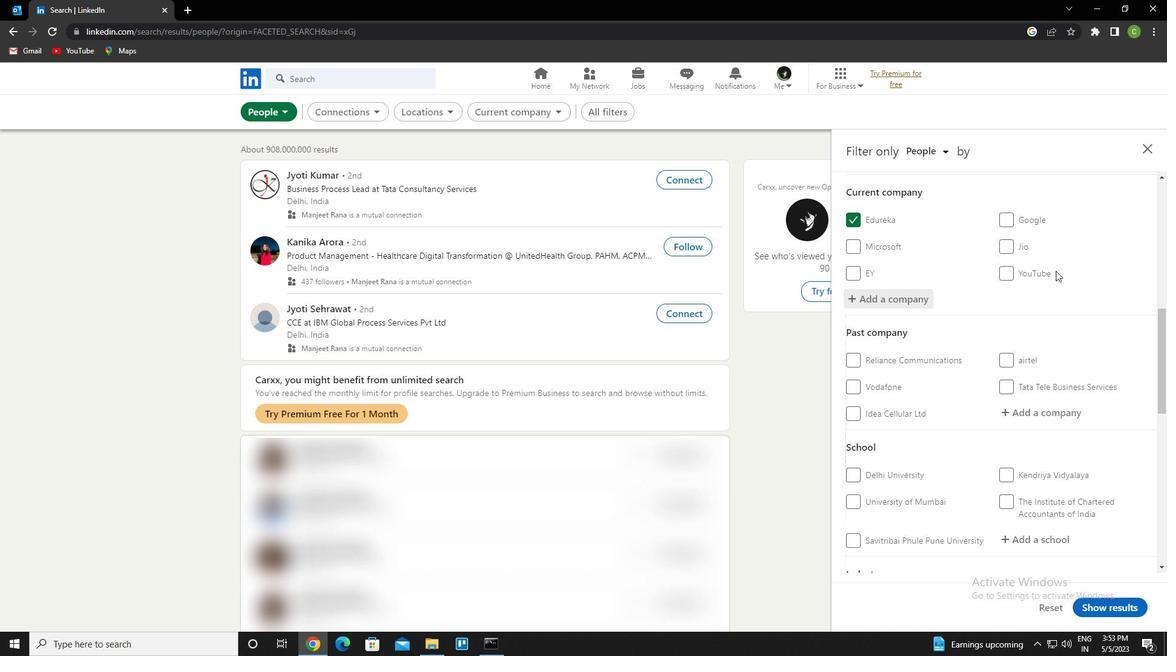 
Action: Mouse moved to (1055, 271)
Screenshot: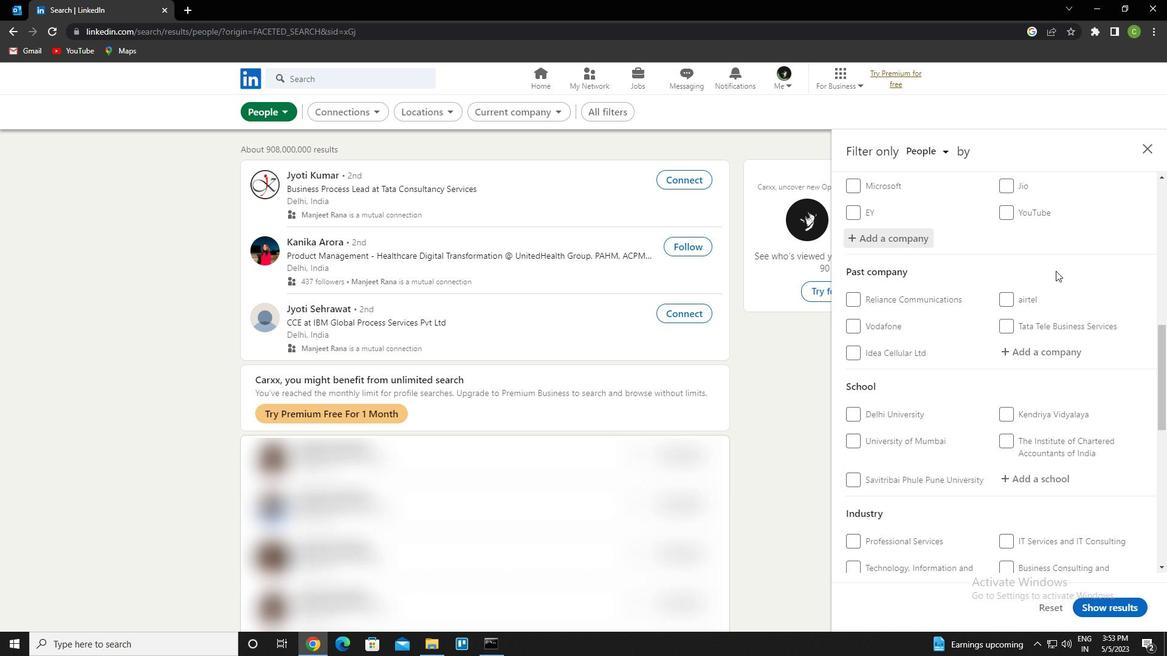 
Action: Mouse scrolled (1055, 270) with delta (0, 0)
Screenshot: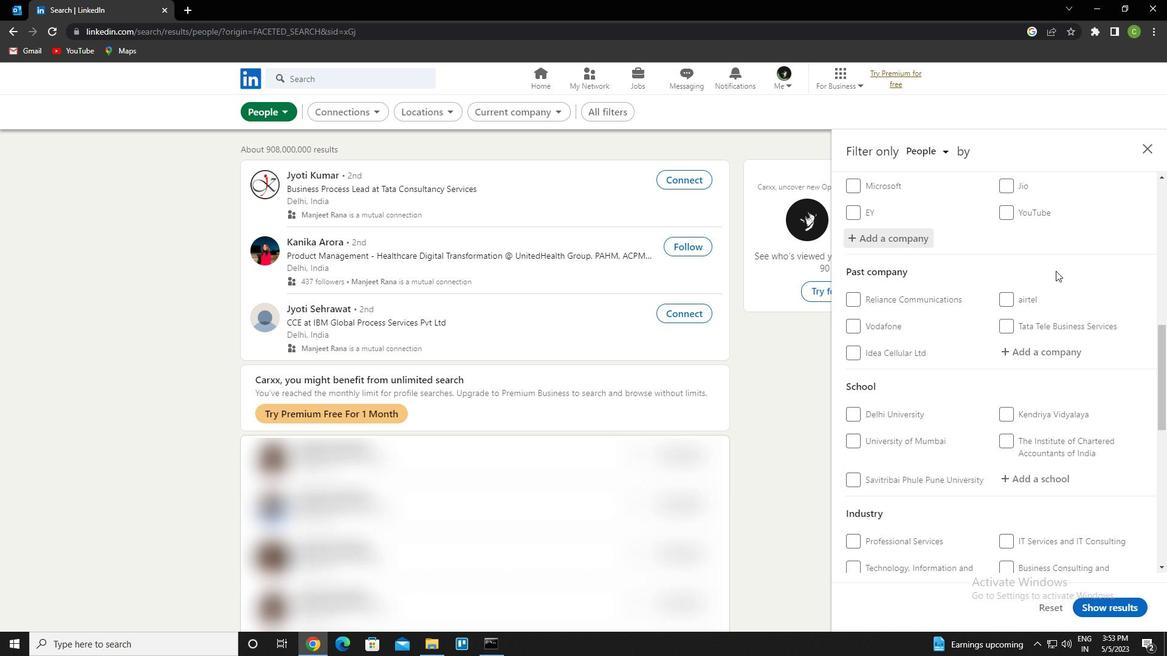 
Action: Mouse moved to (1043, 294)
Screenshot: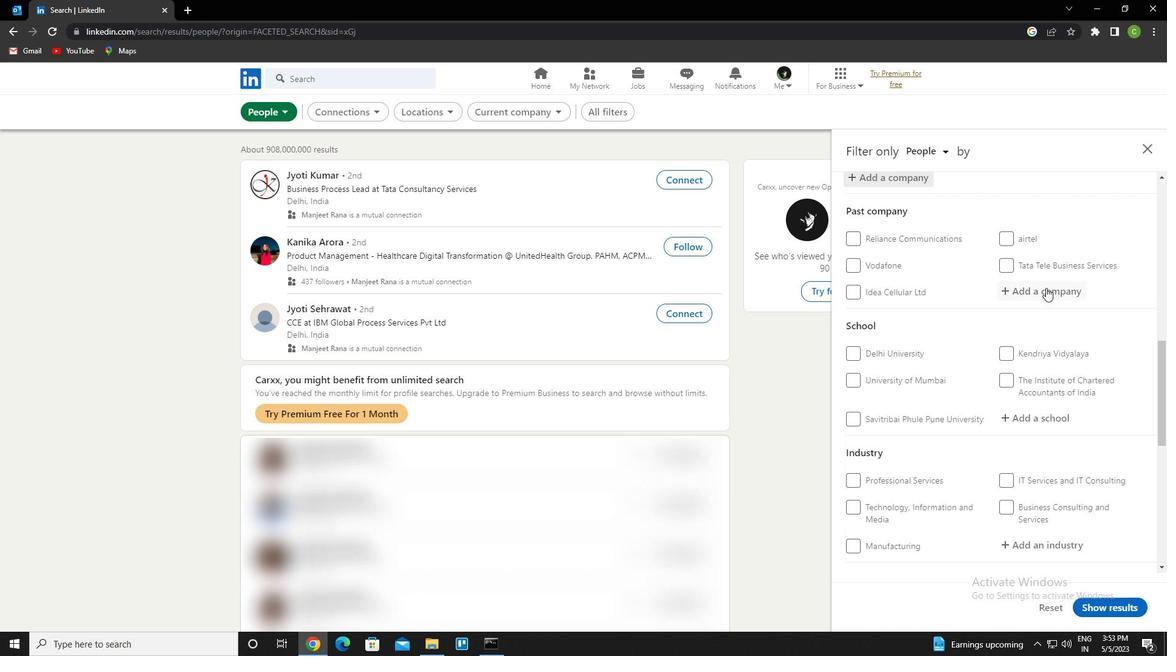 
Action: Mouse scrolled (1043, 293) with delta (0, 0)
Screenshot: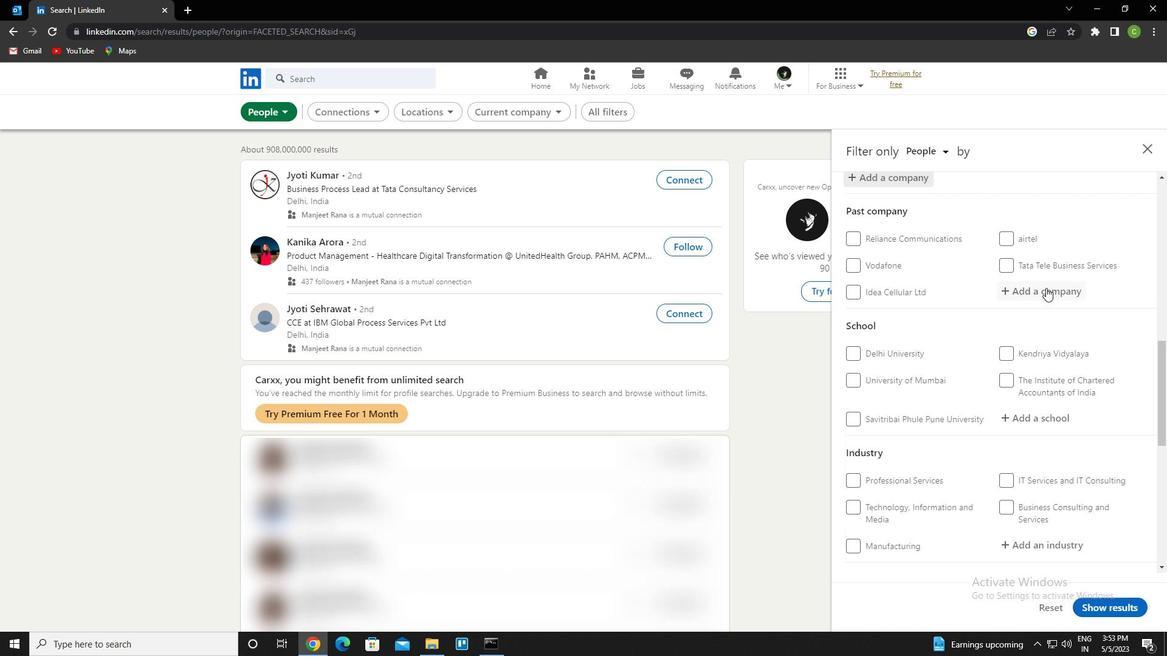 
Action: Mouse moved to (1043, 294)
Screenshot: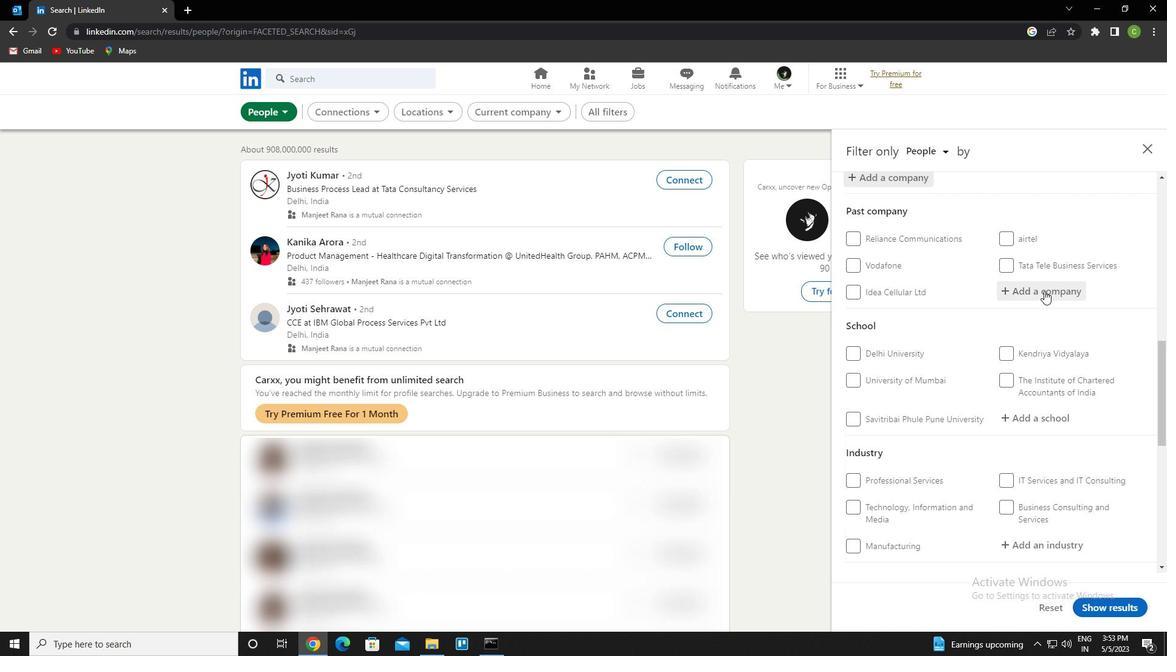
Action: Mouse scrolled (1043, 294) with delta (0, 0)
Screenshot: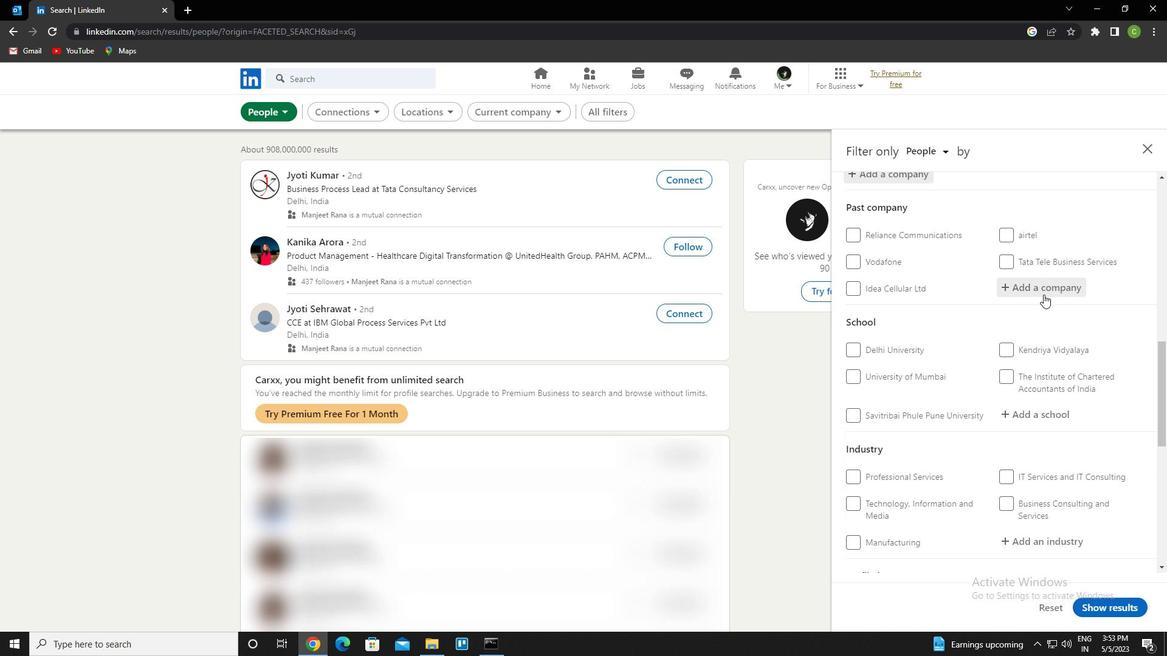 
Action: Mouse moved to (1043, 302)
Screenshot: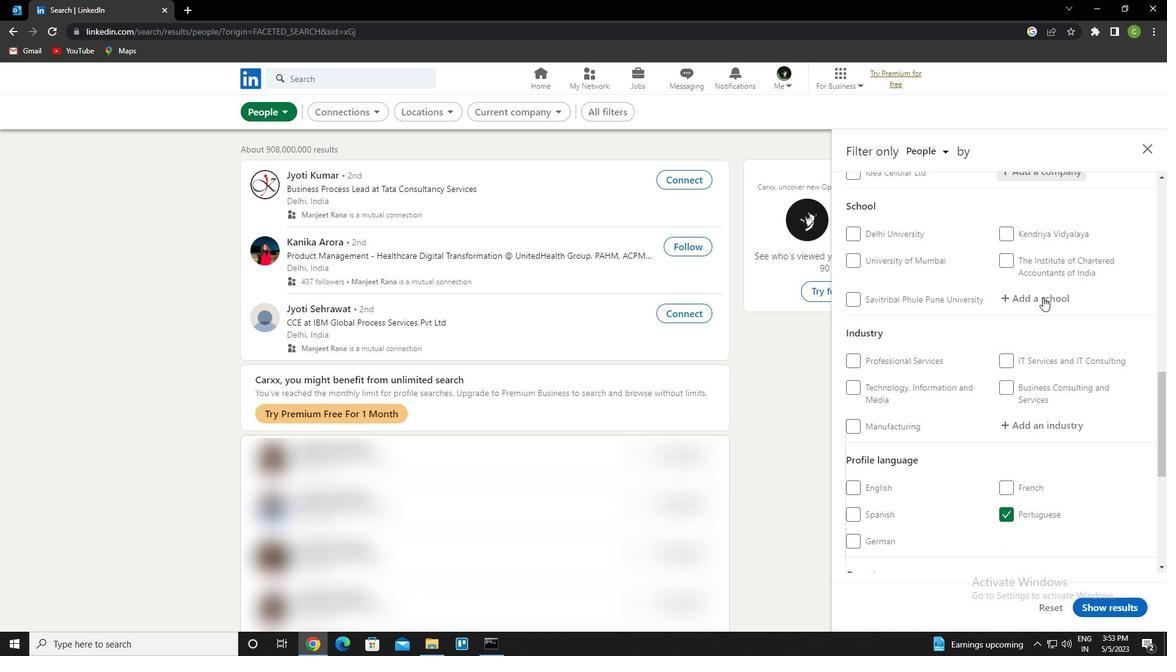 
Action: Mouse pressed left at (1043, 302)
Screenshot: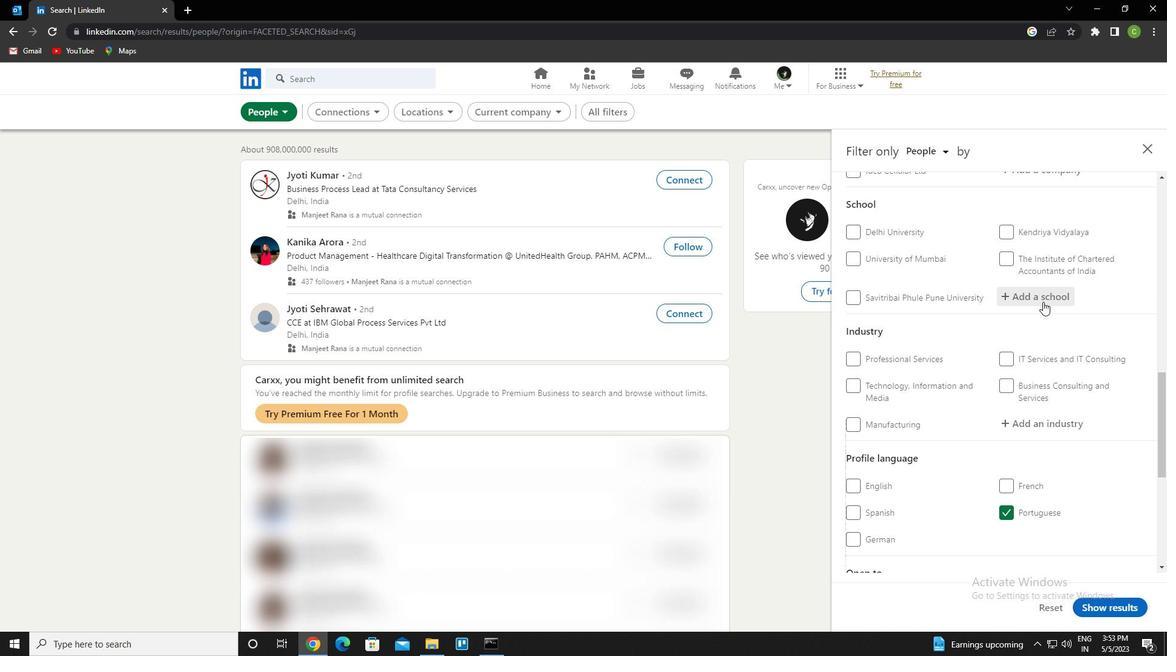 
Action: Key pressed <Key.caps_lock>DAV<Key.space>C<Key.caps_lock>OLLEGE<Key.space>OD<Key.backspace>F<Key.space>ENGINEERING<Key.space>AND<Key.space>TECHNOLOGY<Key.left><Key.left><Key.left><Key.left><Key.left><Key.left><Key.left><Key.right><Key.right><Key.right><Key.right><Key.down><Key.backspace><Key.backspace><Key.space><Key.backspace>ctrl+V<Key.backspace><Key.caps_lock>V<Key.space><Key.enter>
Screenshot: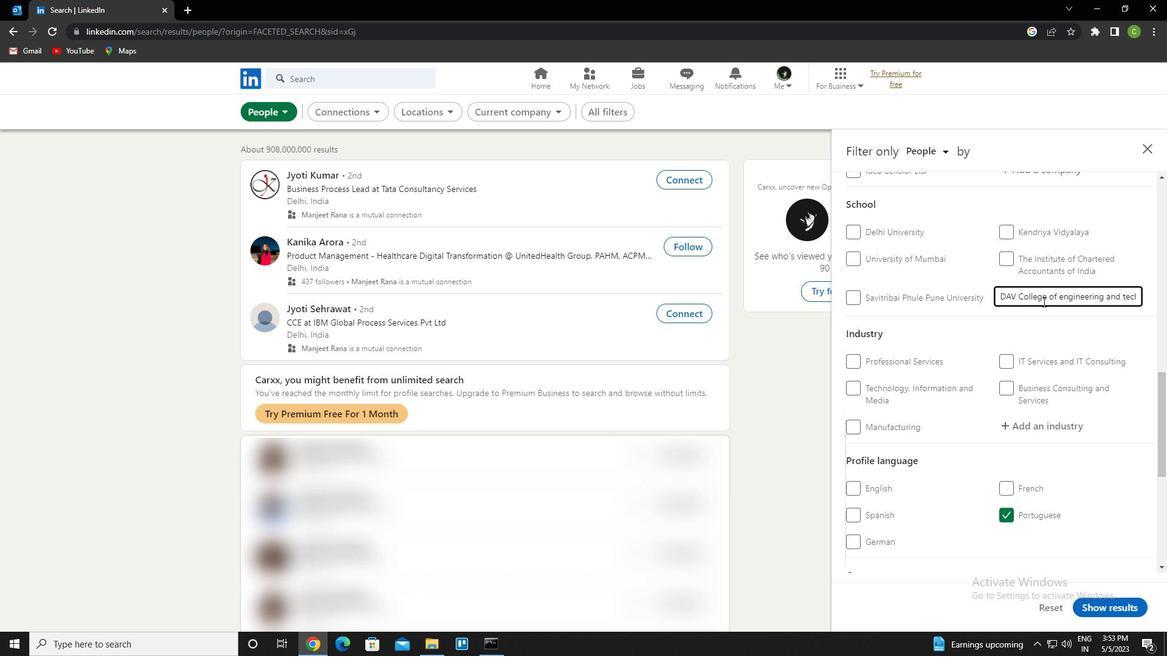 
Action: Mouse scrolled (1043, 301) with delta (0, 0)
Screenshot: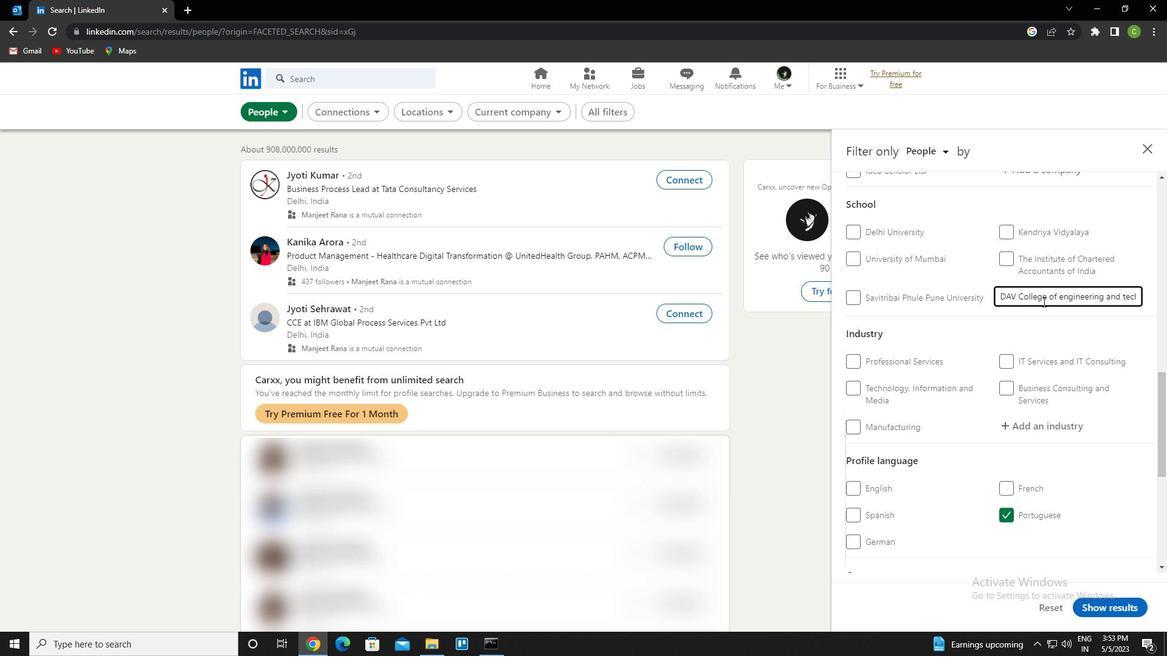 
Action: Mouse moved to (1005, 317)
Screenshot: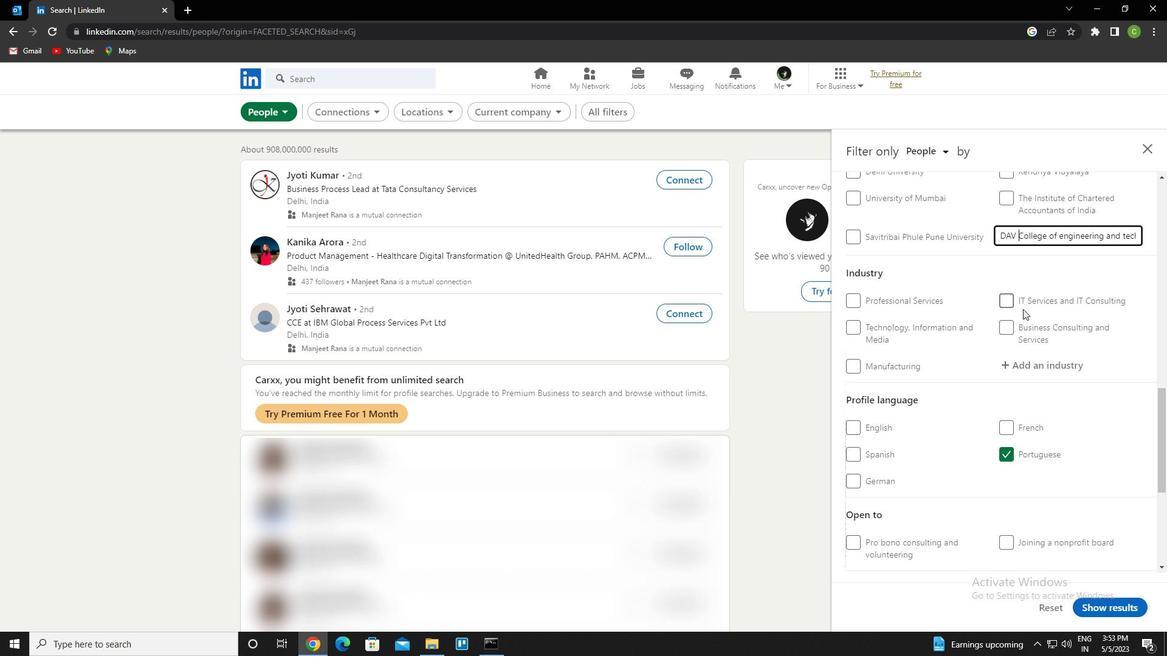 
Action: Mouse scrolled (1005, 317) with delta (0, 0)
Screenshot: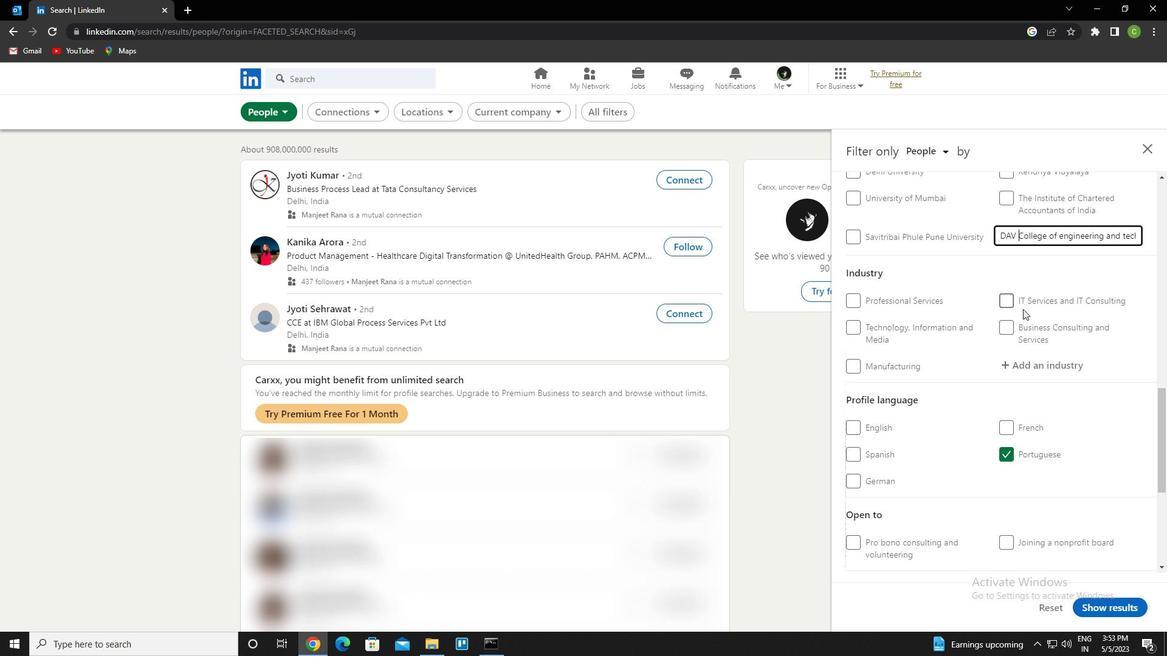 
Action: Mouse moved to (1040, 299)
Screenshot: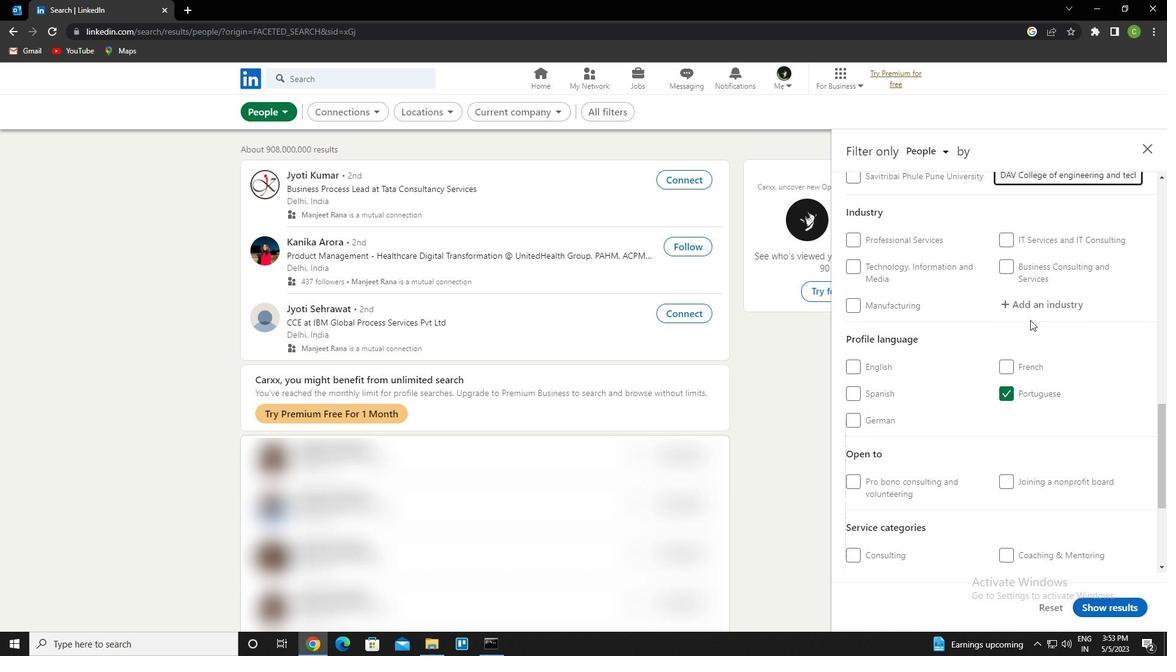 
Action: Mouse pressed left at (1040, 299)
Screenshot: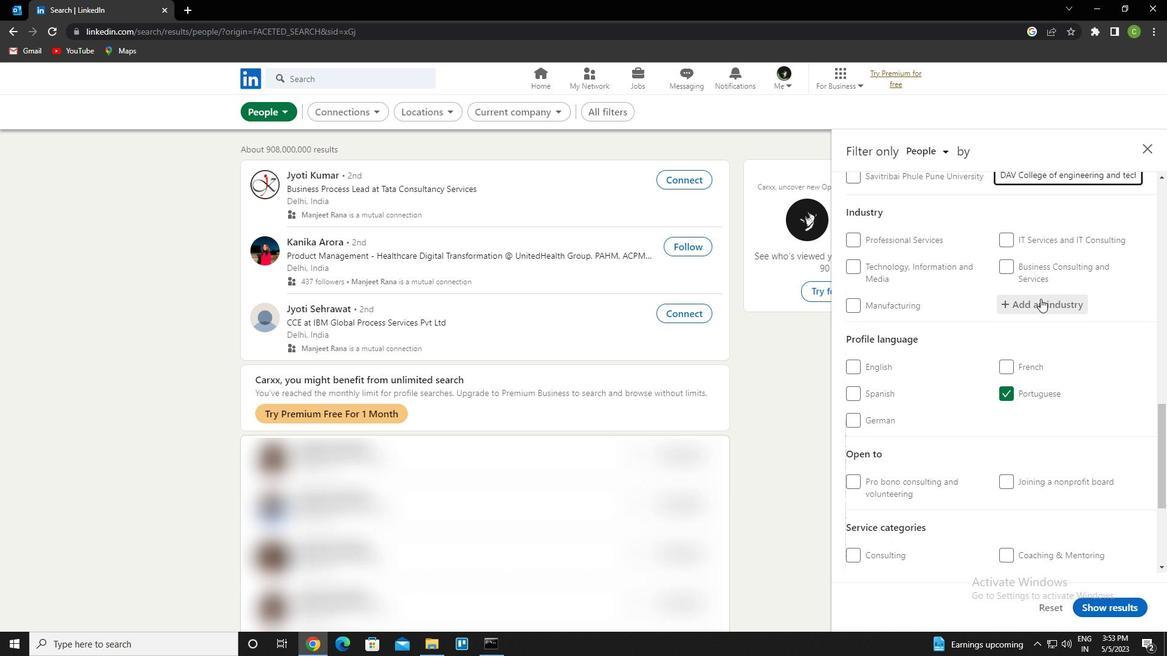 
Action: Key pressed <Key.caps_lock><Key.caps_lock>O<Key.caps_lock>PTOMETRIS<Key.down><Key.enter>
Screenshot: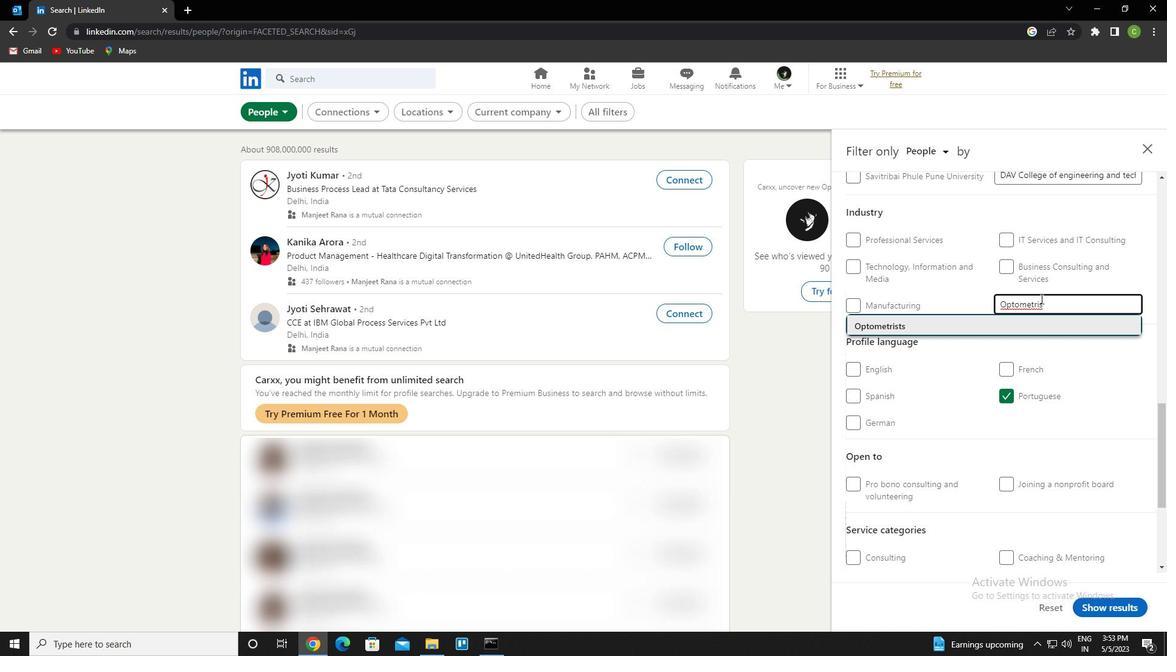 
Action: Mouse scrolled (1040, 298) with delta (0, 0)
Screenshot: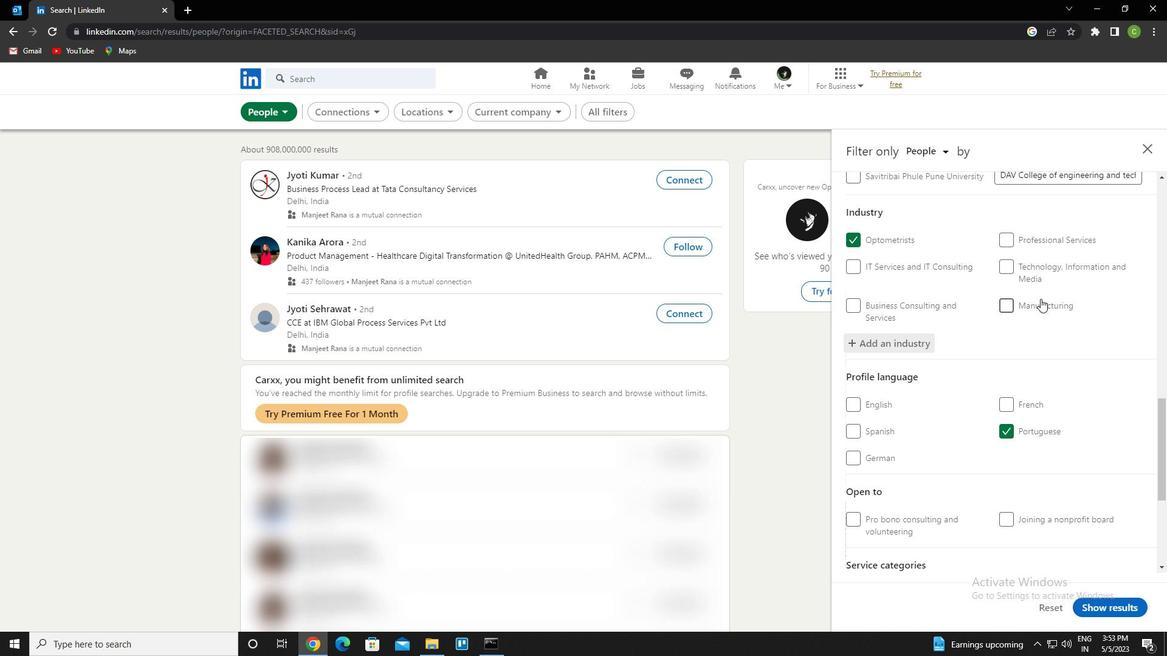 
Action: Mouse scrolled (1040, 298) with delta (0, 0)
Screenshot: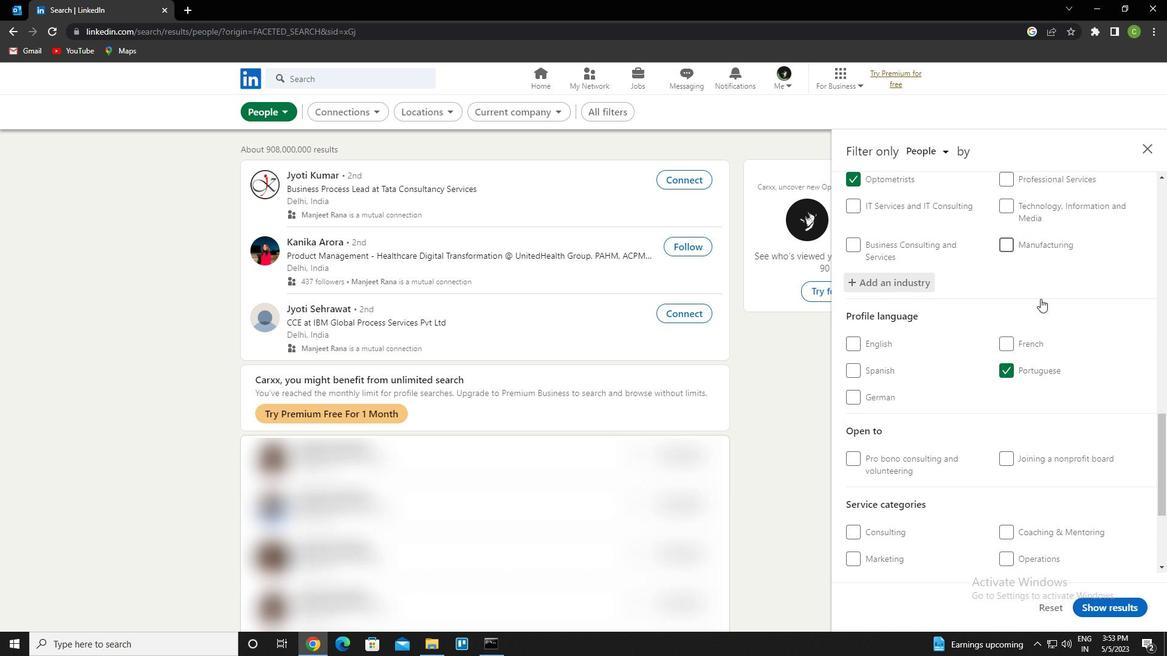 
Action: Mouse scrolled (1040, 298) with delta (0, 0)
Screenshot: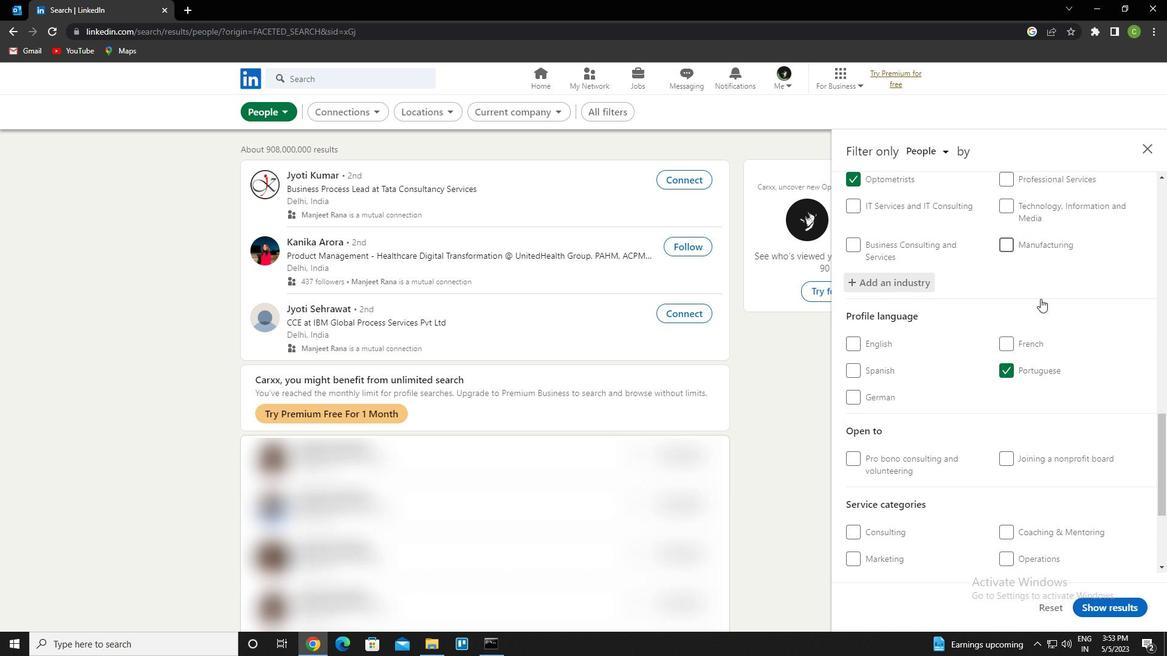 
Action: Mouse scrolled (1040, 298) with delta (0, 0)
Screenshot: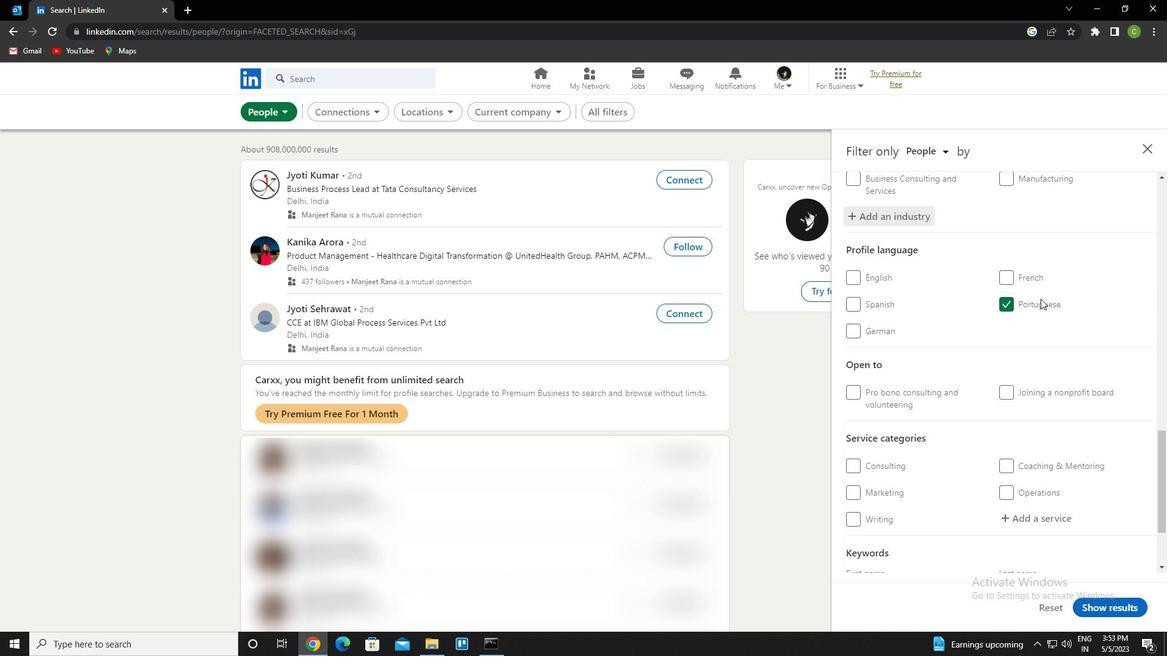
Action: Mouse moved to (1036, 403)
Screenshot: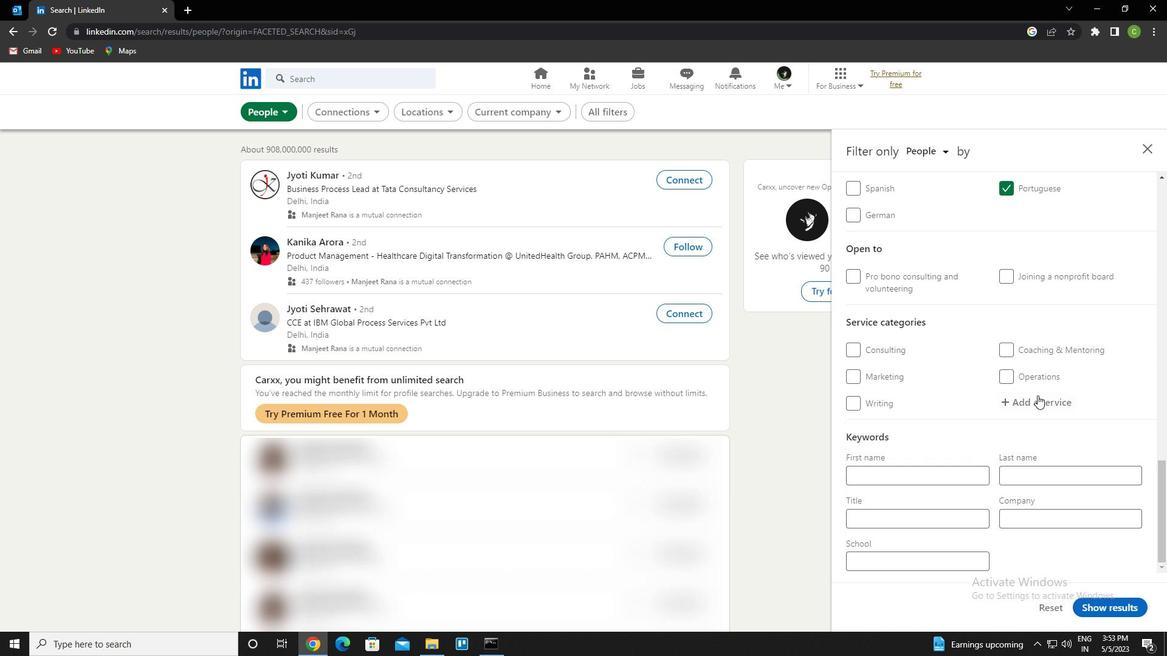 
Action: Mouse pressed left at (1036, 403)
Screenshot: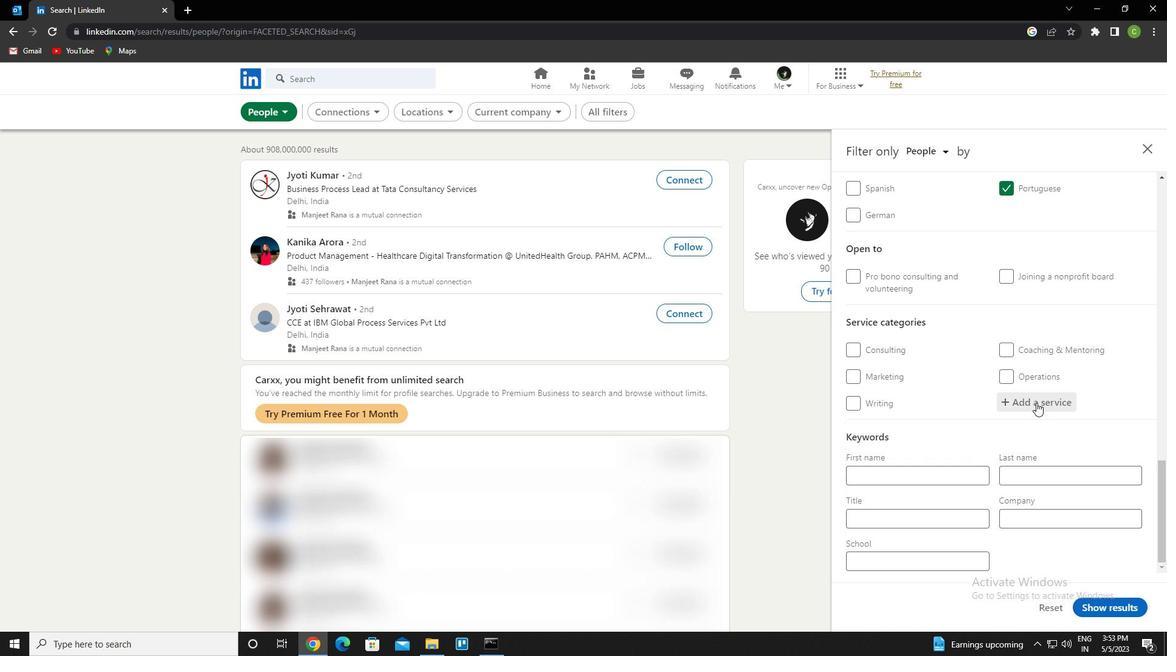 
Action: Key pressed <Key.caps_lock>E<Key.caps_lock>DITING<Key.down><Key.enter>
Screenshot: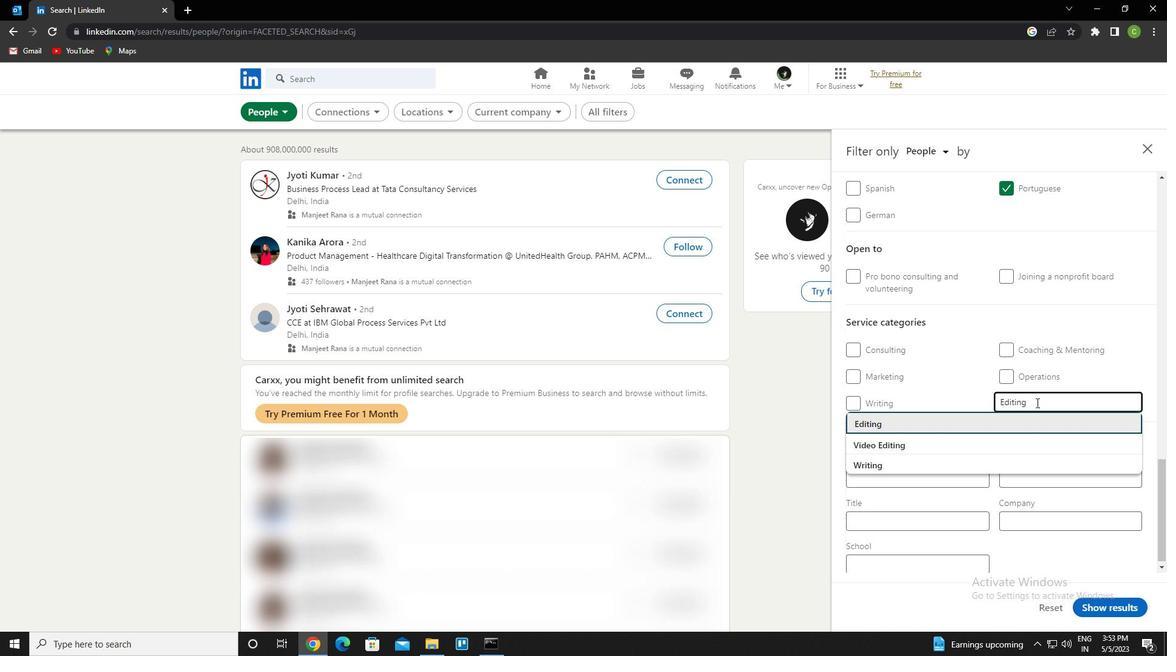 
Action: Mouse scrolled (1036, 402) with delta (0, 0)
Screenshot: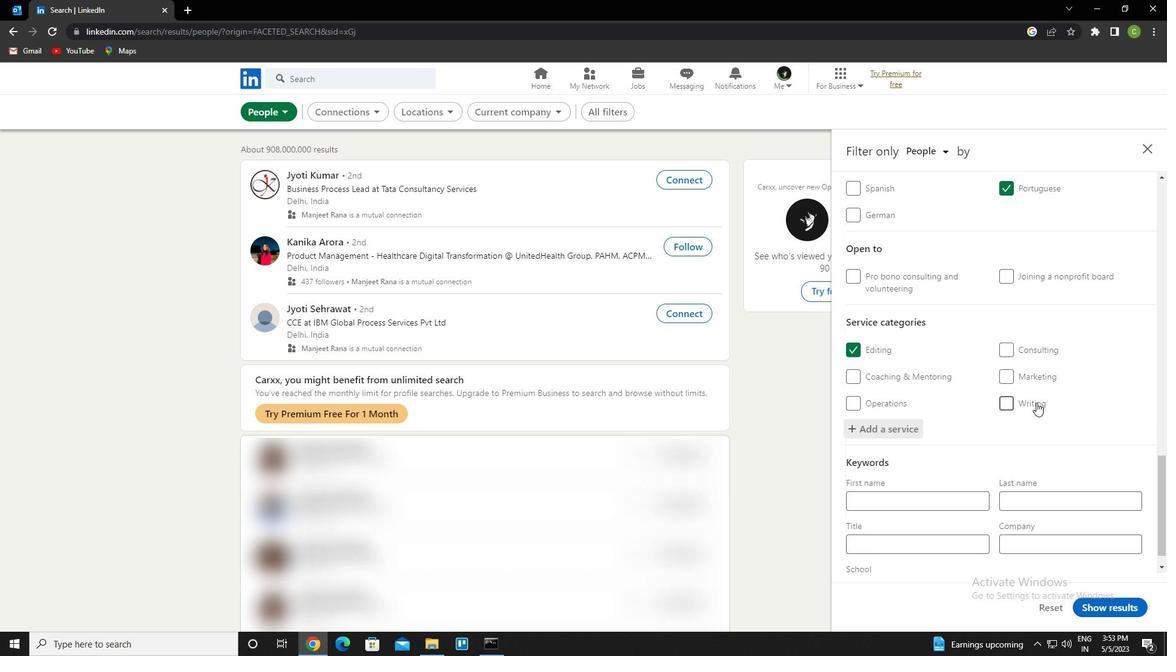 
Action: Mouse scrolled (1036, 402) with delta (0, 0)
Screenshot: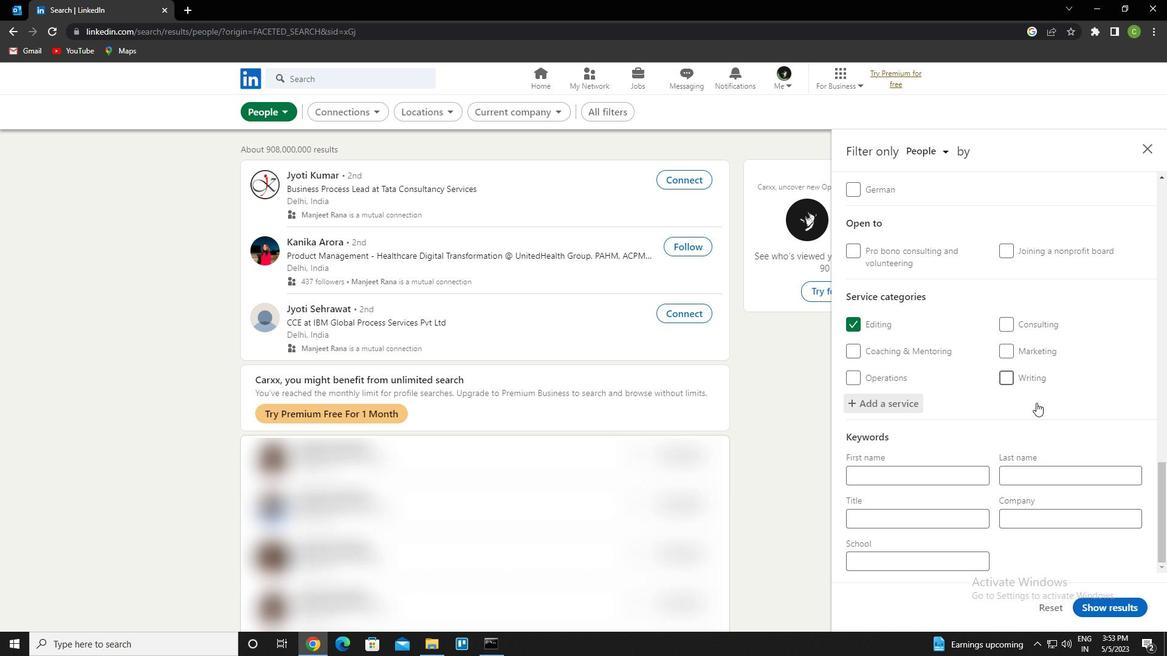 
Action: Mouse scrolled (1036, 402) with delta (0, 0)
Screenshot: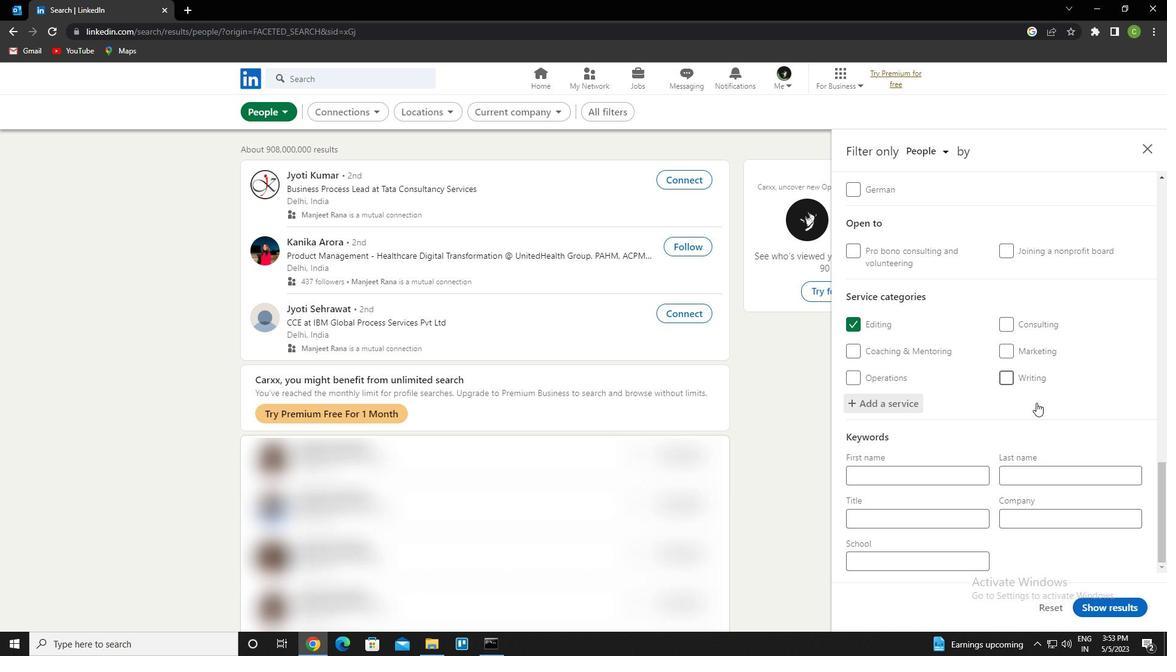 
Action: Mouse scrolled (1036, 402) with delta (0, 0)
Screenshot: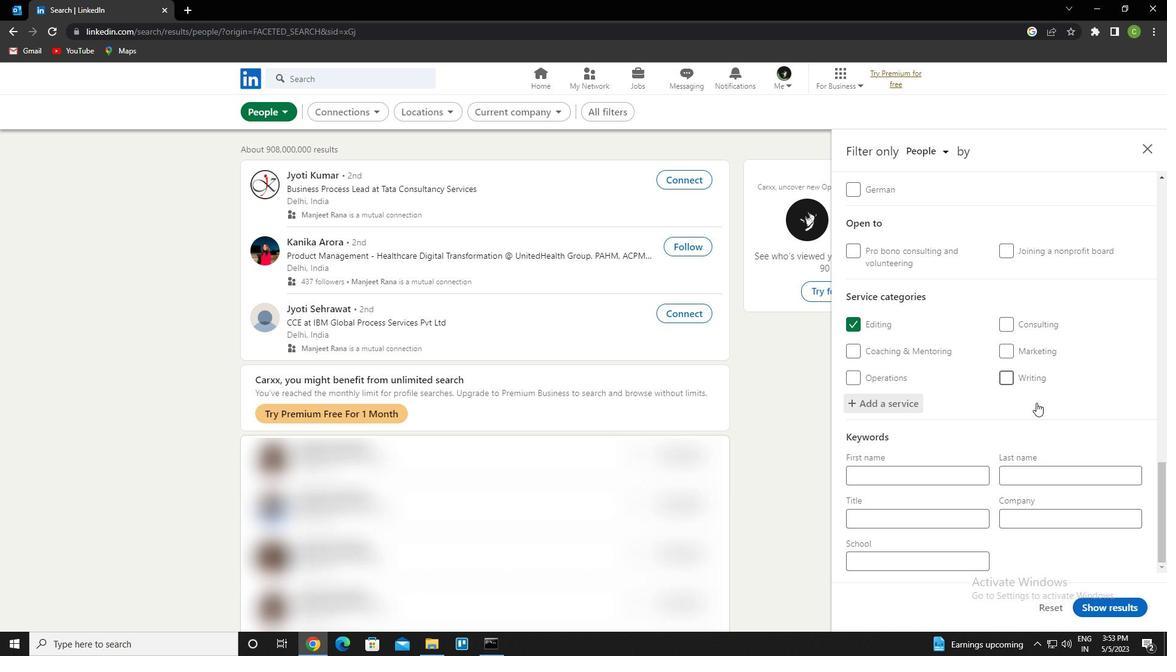 
Action: Mouse moved to (941, 509)
Screenshot: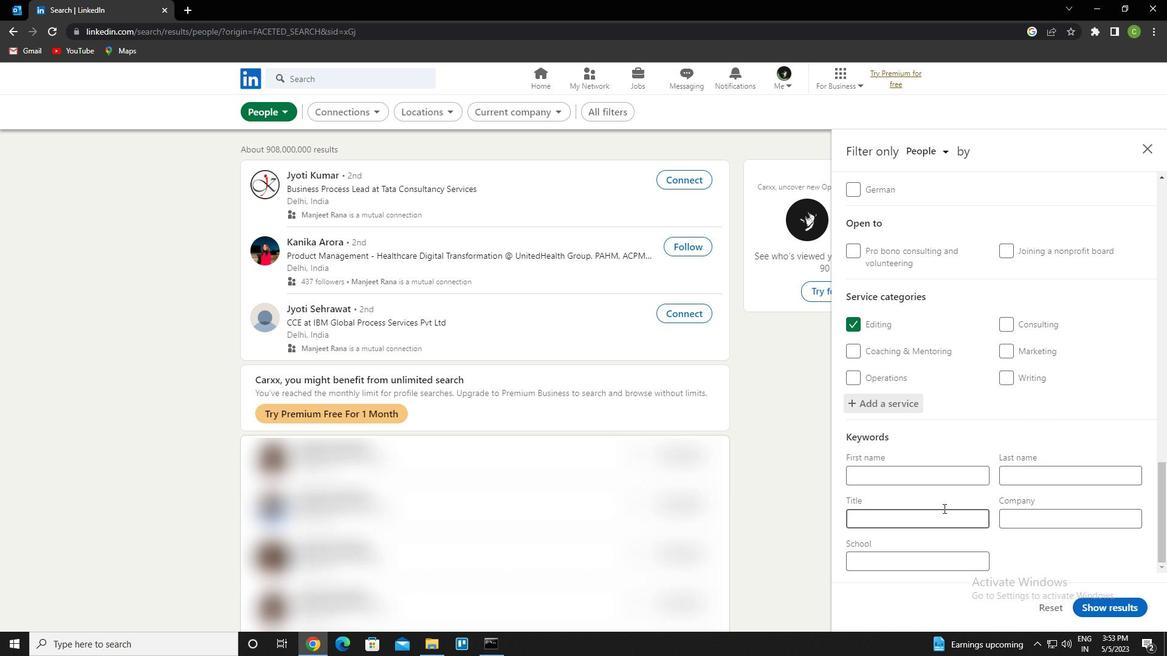 
Action: Mouse pressed left at (941, 509)
Screenshot: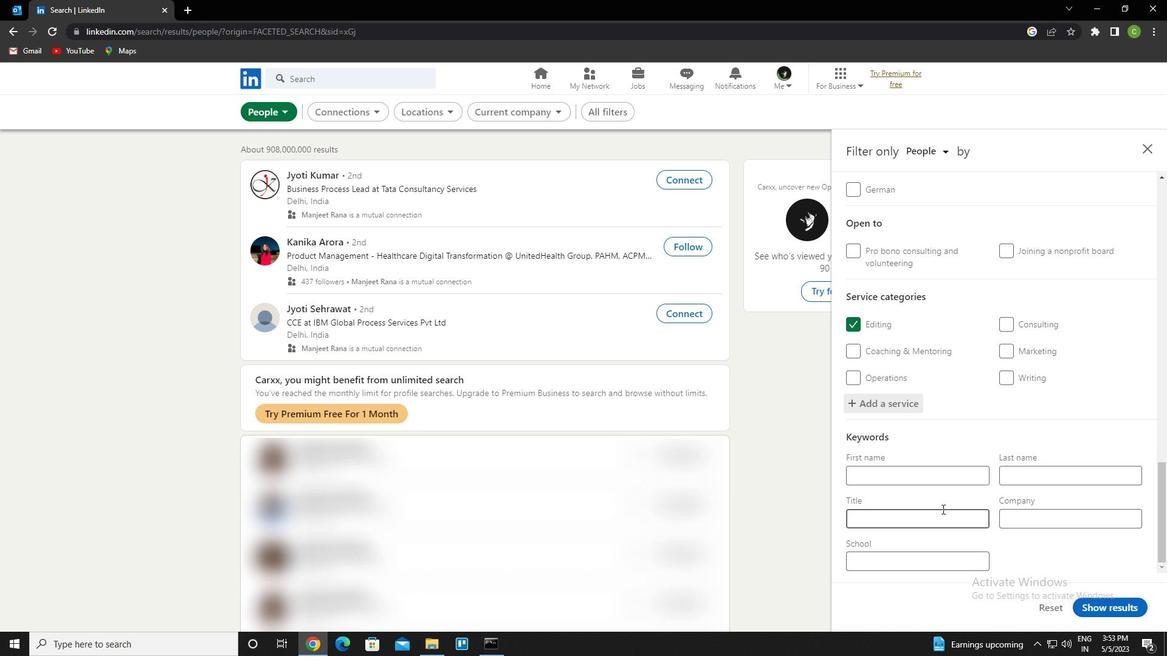 
Action: Key pressed <Key.caps_lock>S<Key.caps_lock>OCIAL<Key.space><Key.caps_lock>W<Key.caps_lock>ORKER
Screenshot: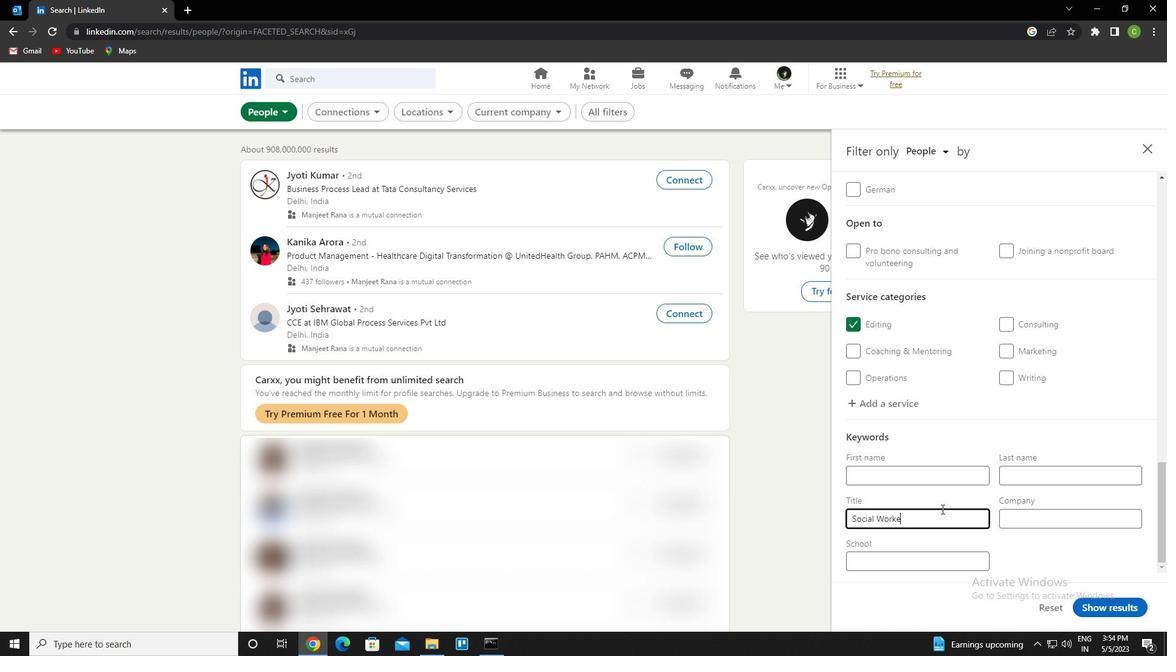 
Action: Mouse moved to (1122, 607)
Screenshot: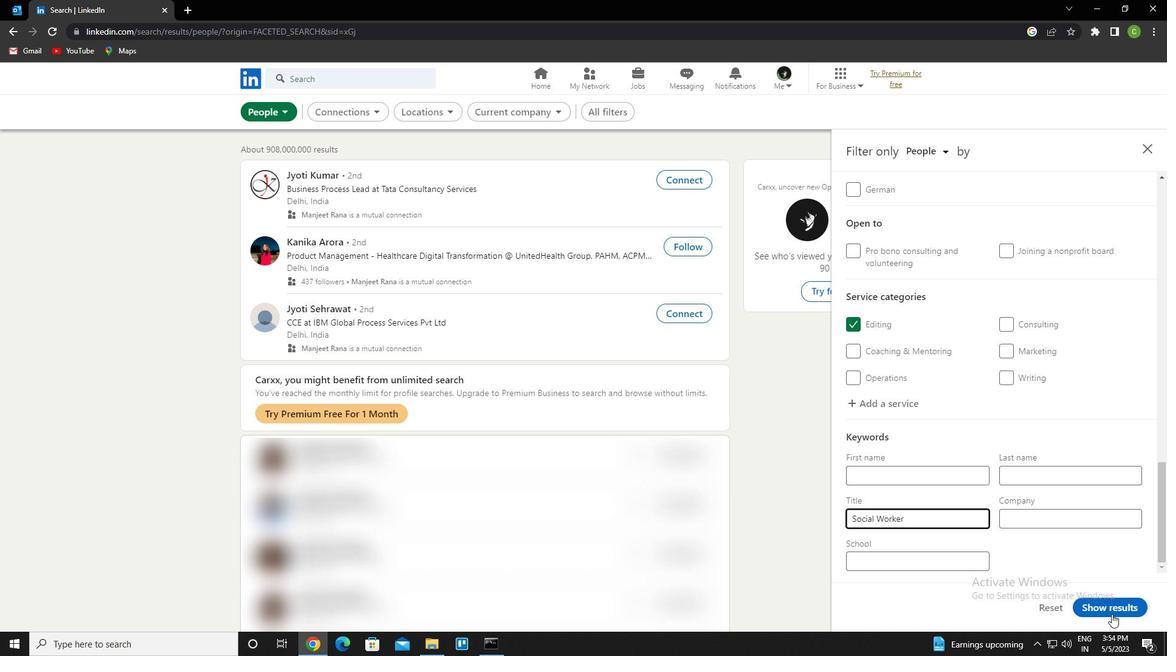 
Action: Mouse pressed left at (1122, 607)
Screenshot: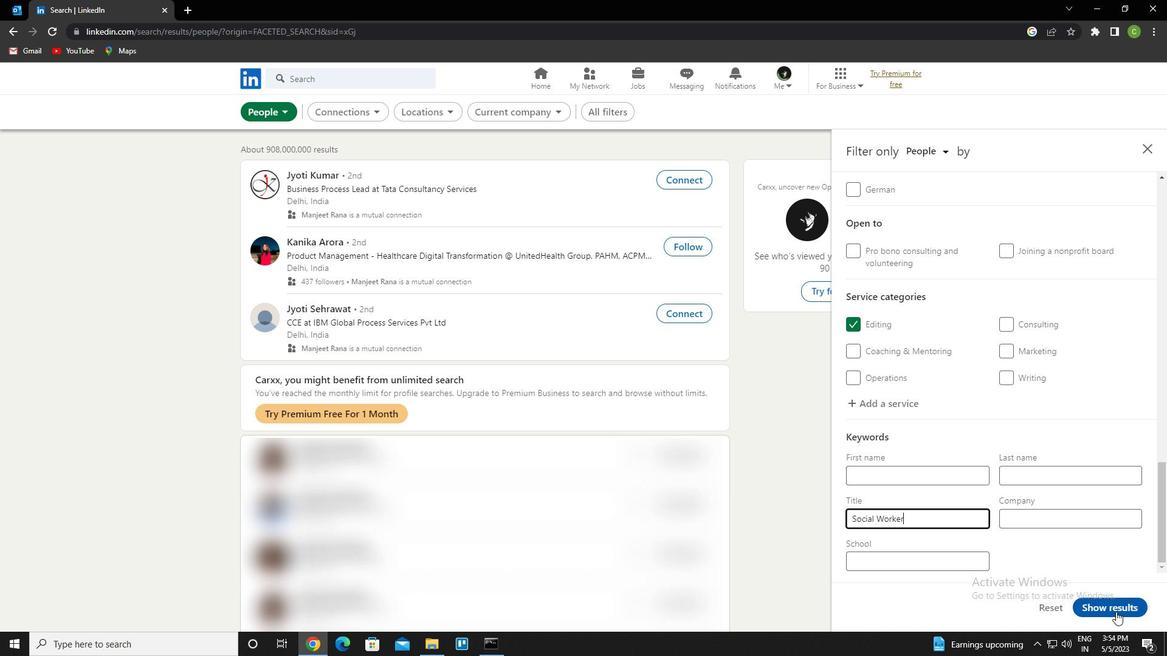 
Action: Mouse moved to (621, 482)
Screenshot: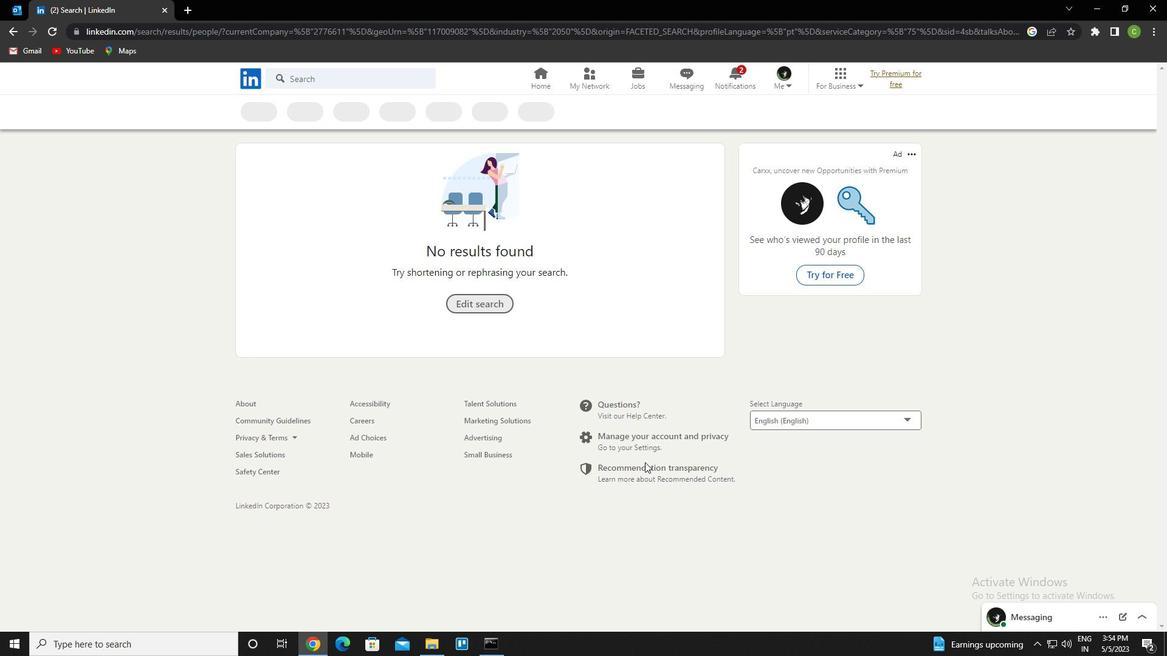 
